 Task: Find connections with filter location Jagatsinghapur with filter topic #Feminismwith filter profile language French with filter current company BMW India with filter school Modern Education Society's College of Engineering, Pune with filter industry Shuttles and Special Needs Transportation Services with filter service category Demand Generation with filter keywords title Salon Manager
Action: Mouse moved to (514, 70)
Screenshot: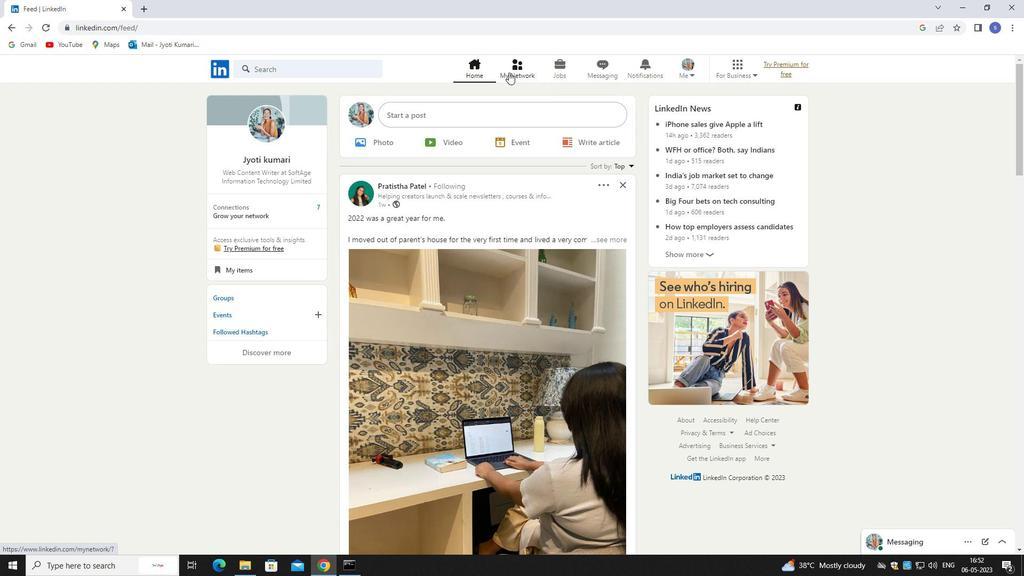 
Action: Mouse pressed left at (514, 70)
Screenshot: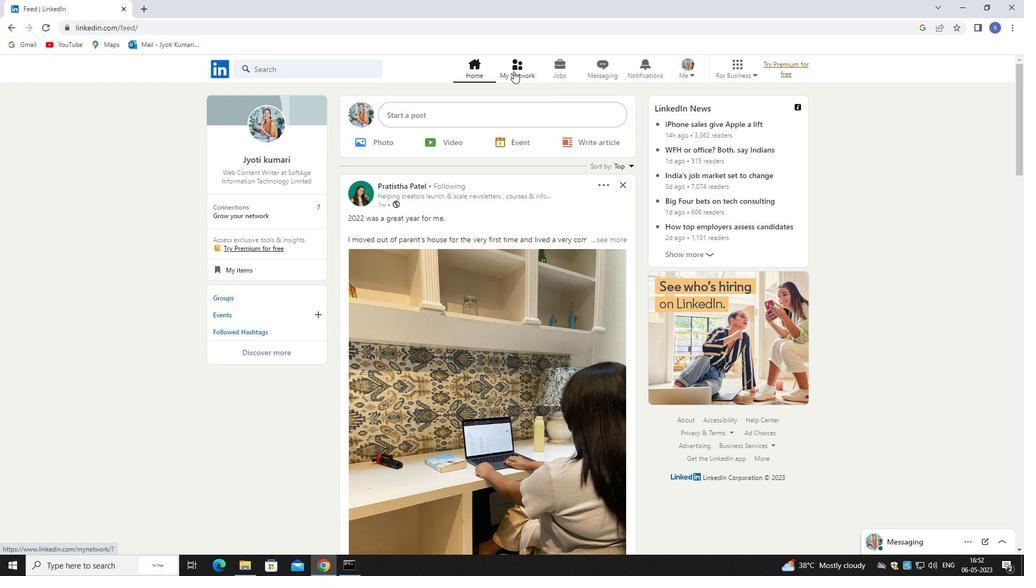 
Action: Mouse pressed left at (514, 70)
Screenshot: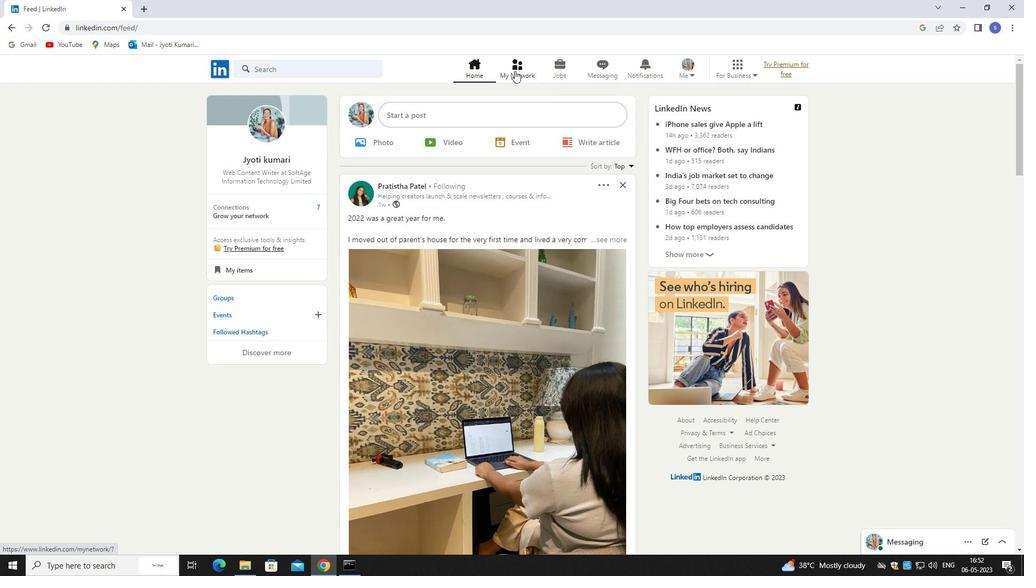 
Action: Mouse moved to (350, 125)
Screenshot: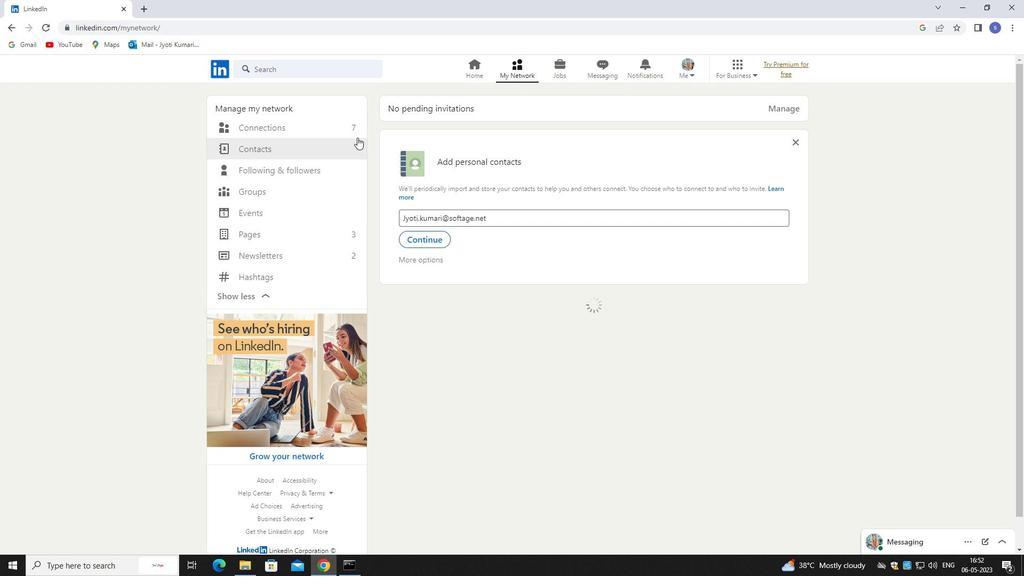 
Action: Mouse pressed left at (350, 125)
Screenshot: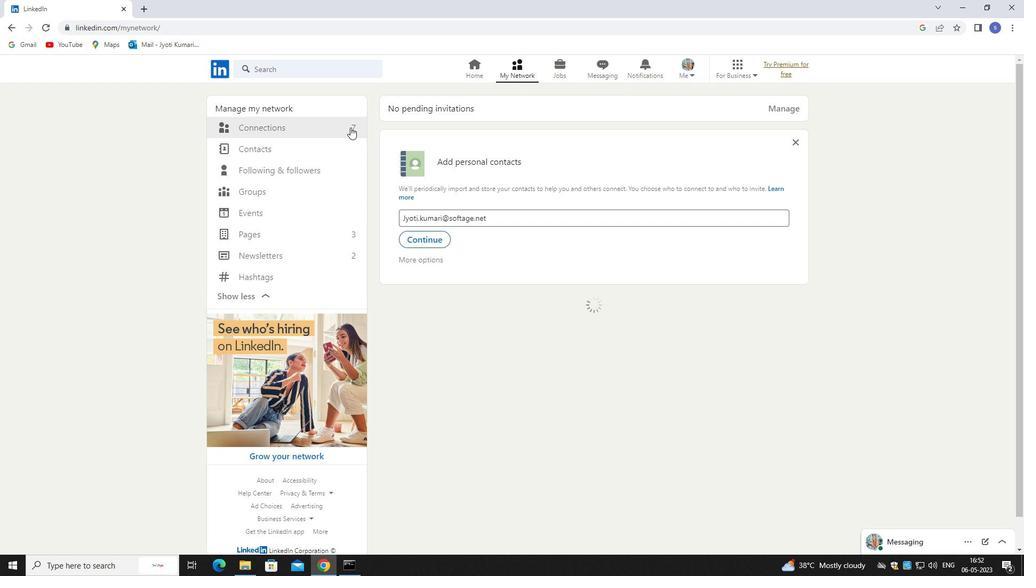 
Action: Mouse pressed left at (350, 125)
Screenshot: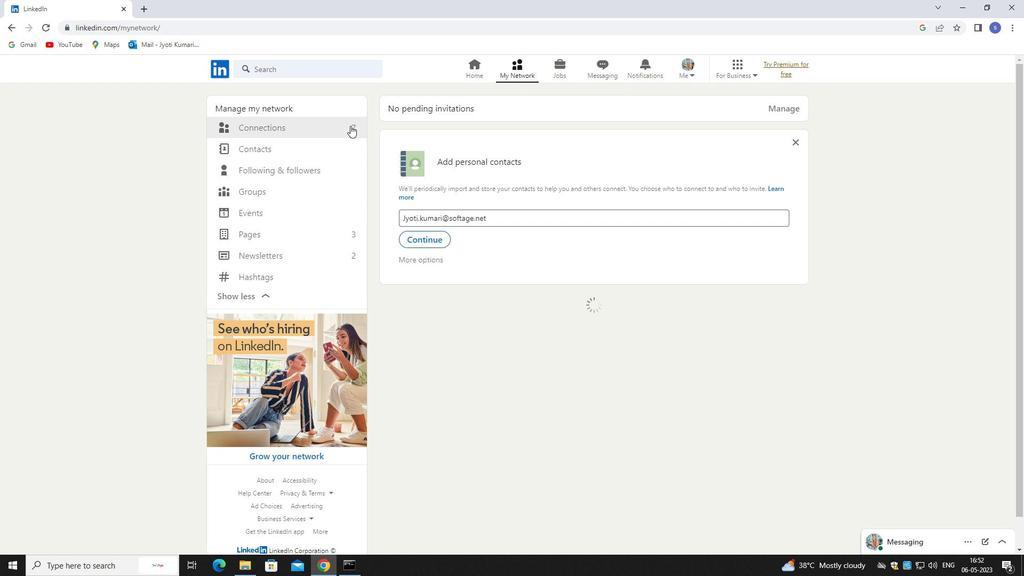 
Action: Mouse moved to (583, 131)
Screenshot: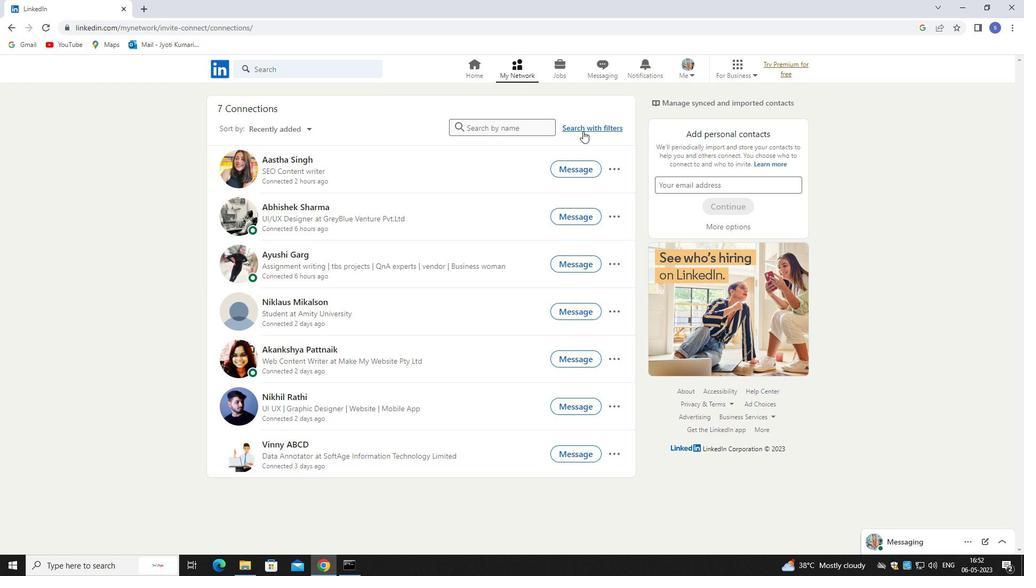 
Action: Mouse pressed left at (583, 131)
Screenshot: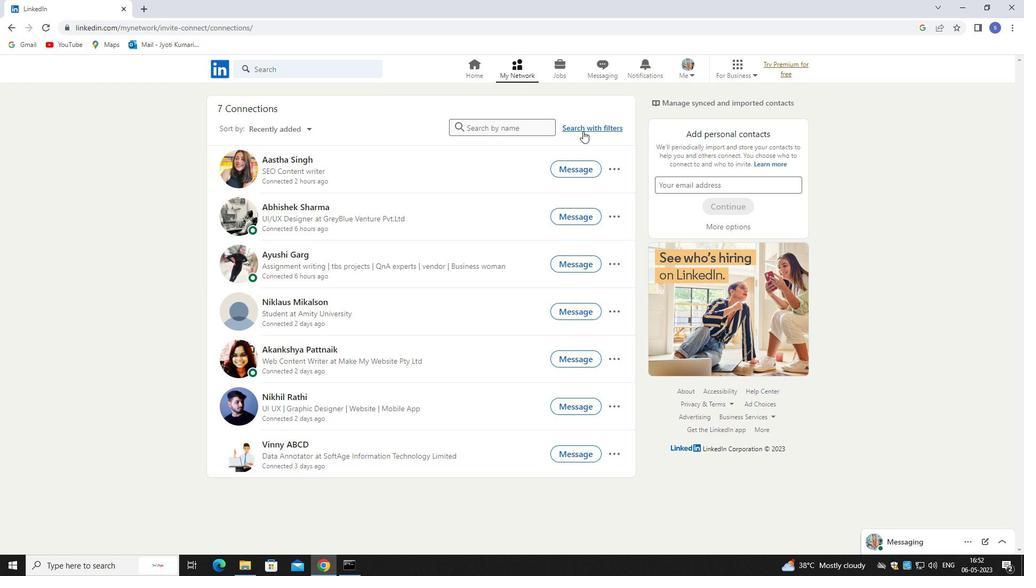 
Action: Mouse moved to (552, 97)
Screenshot: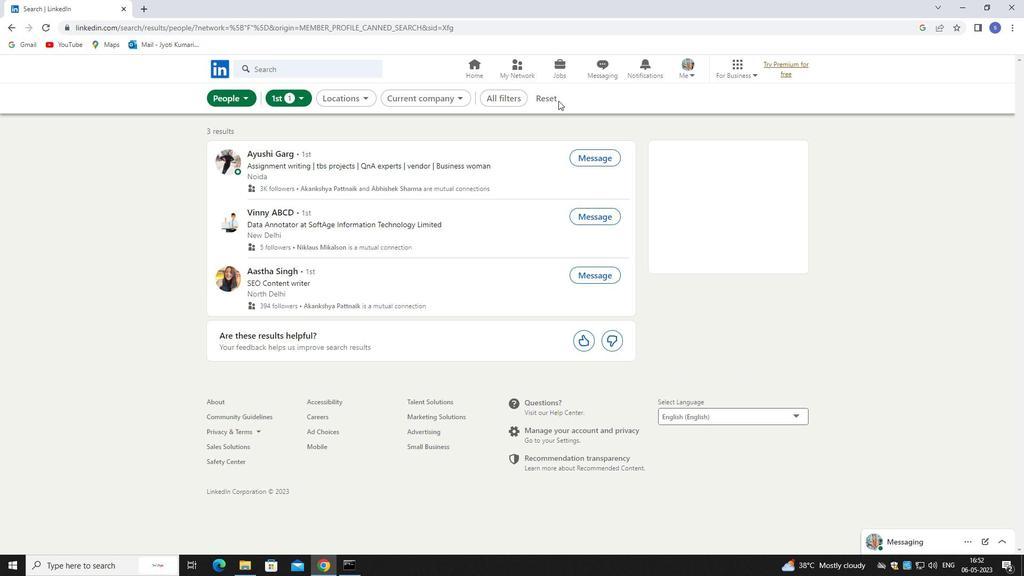 
Action: Mouse pressed left at (552, 97)
Screenshot: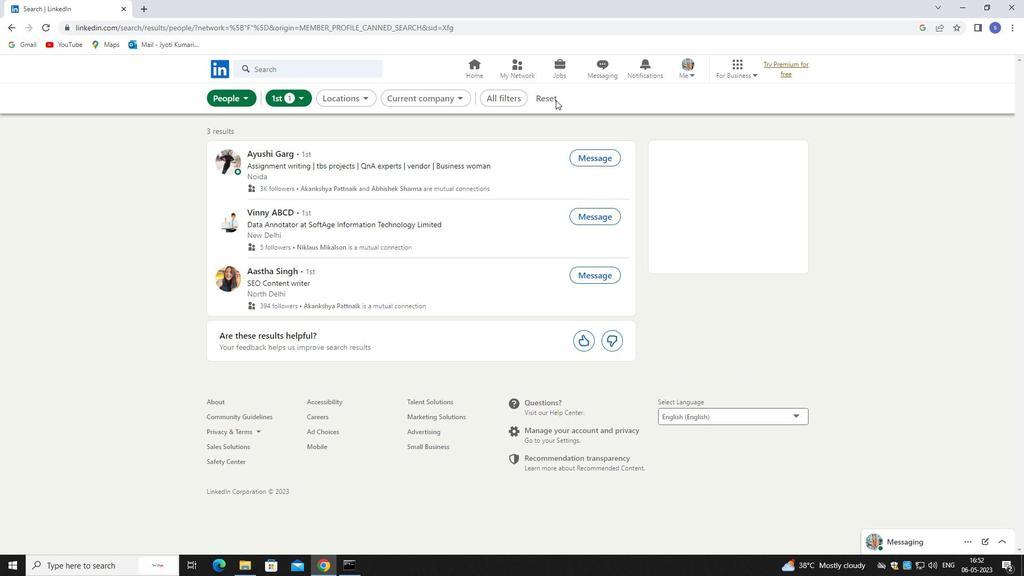 
Action: Mouse moved to (538, 101)
Screenshot: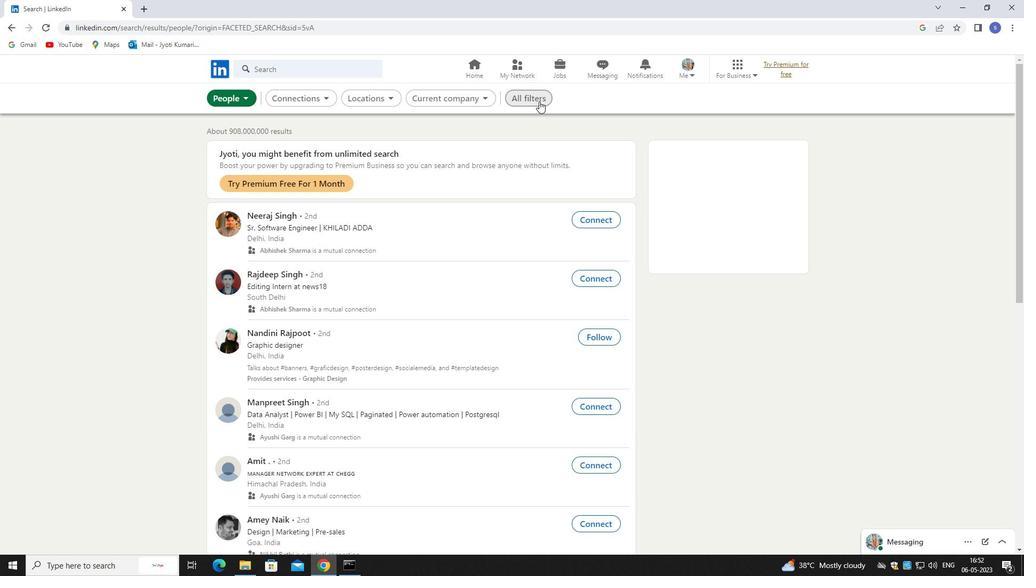 
Action: Mouse pressed left at (538, 101)
Screenshot: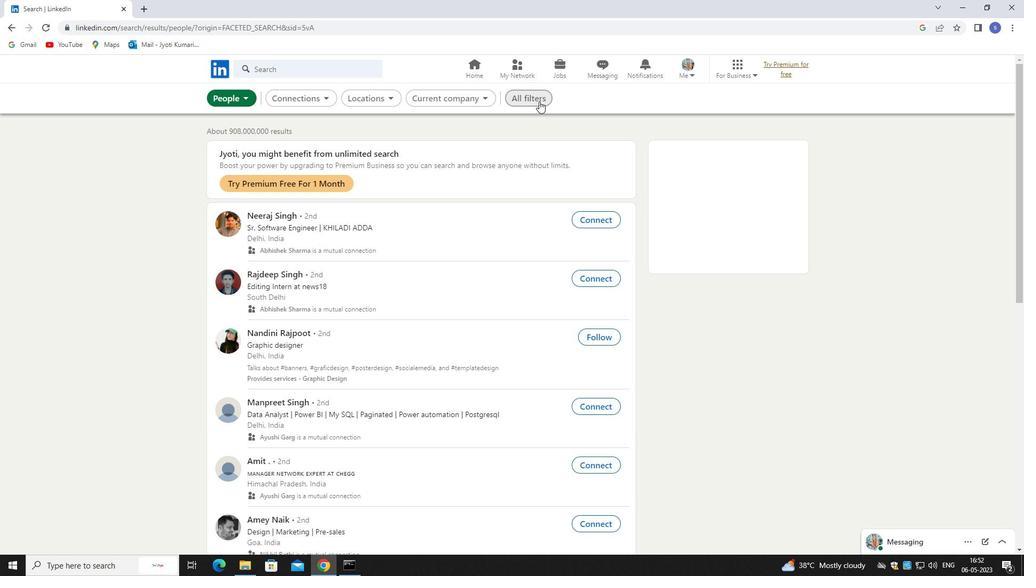 
Action: Mouse moved to (935, 416)
Screenshot: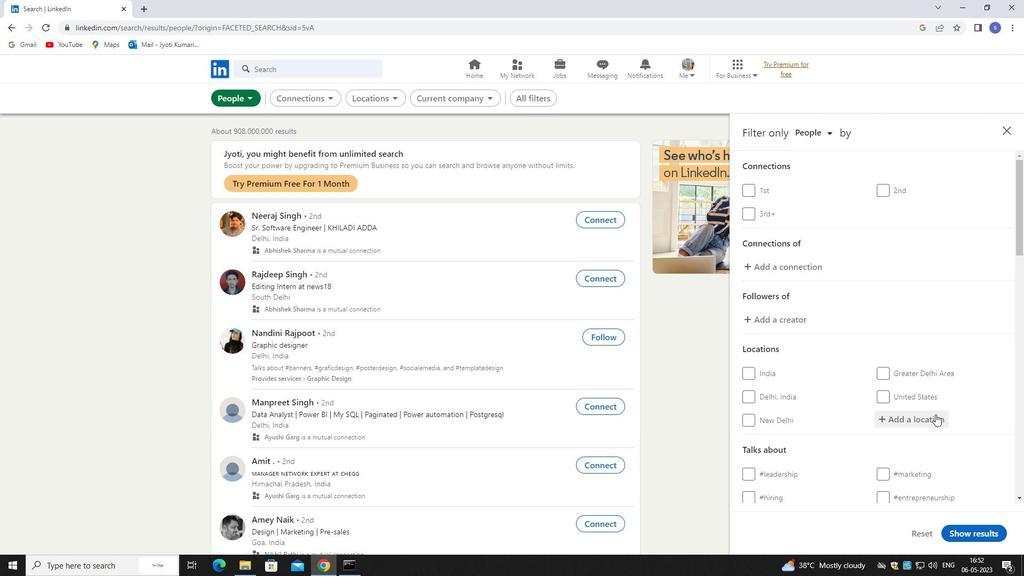 
Action: Mouse pressed left at (935, 416)
Screenshot: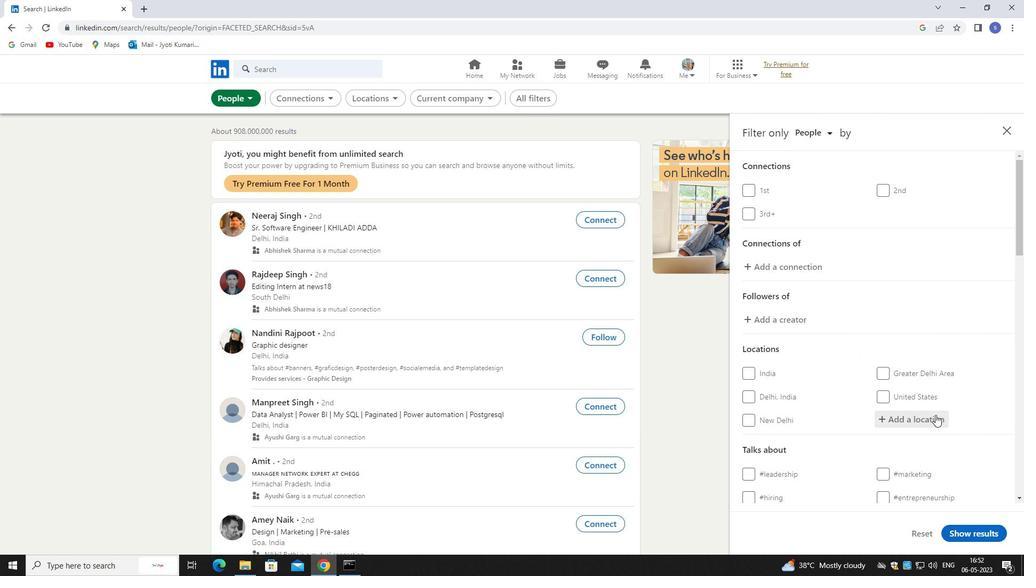 
Action: Mouse moved to (766, 311)
Screenshot: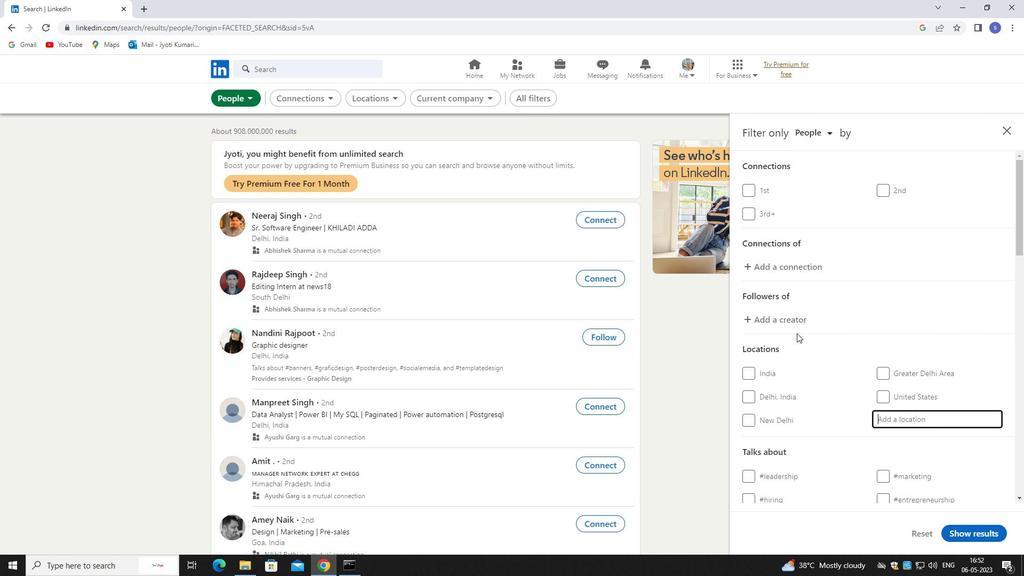 
Action: Key pressed jagat
Screenshot: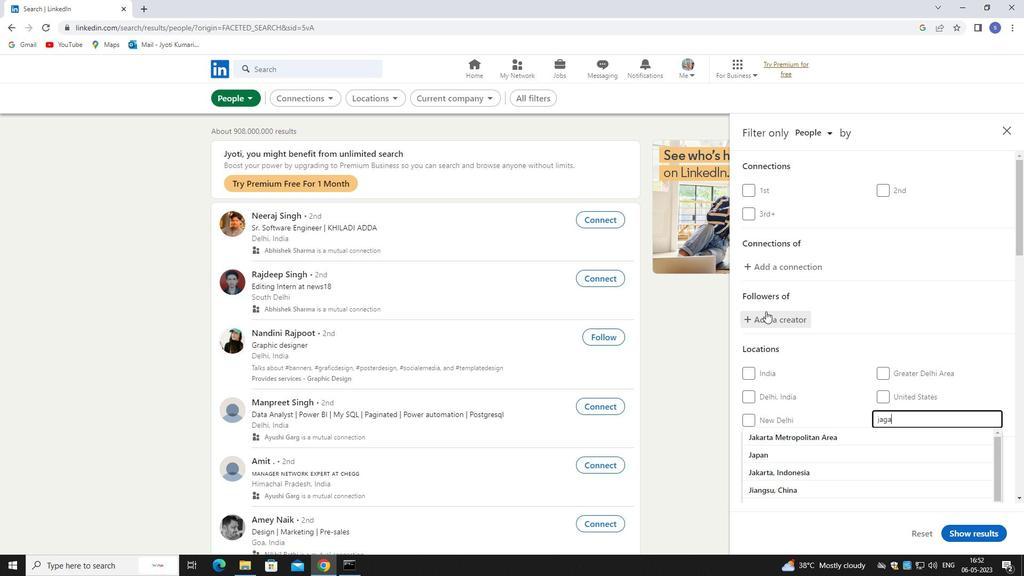 
Action: Mouse moved to (795, 455)
Screenshot: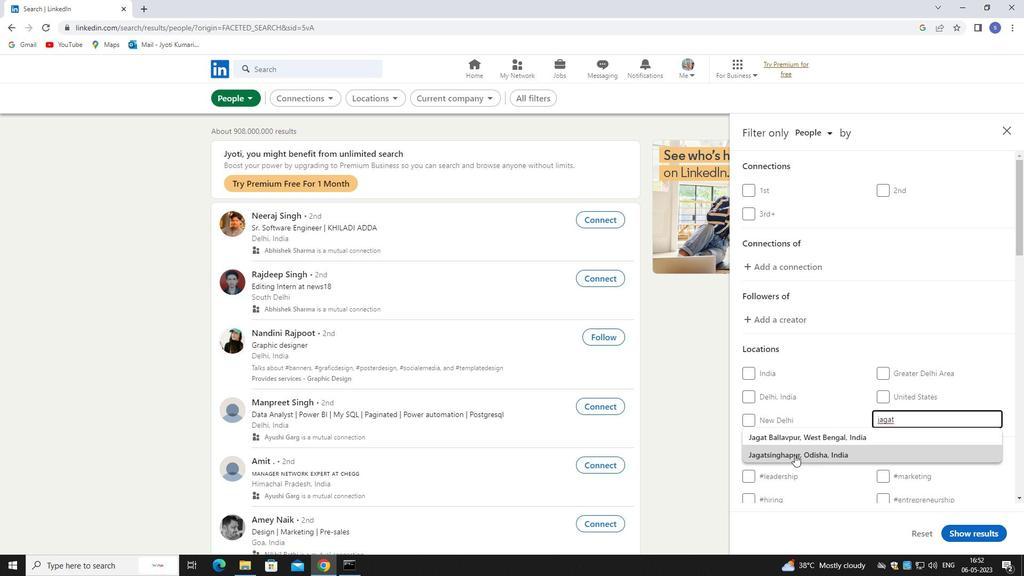 
Action: Mouse pressed left at (795, 455)
Screenshot: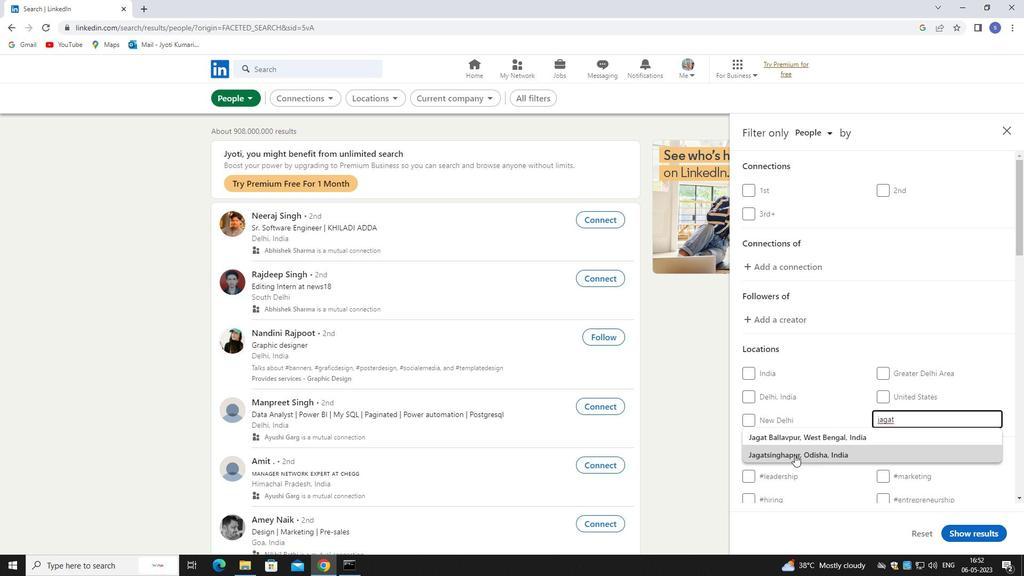 
Action: Mouse moved to (826, 434)
Screenshot: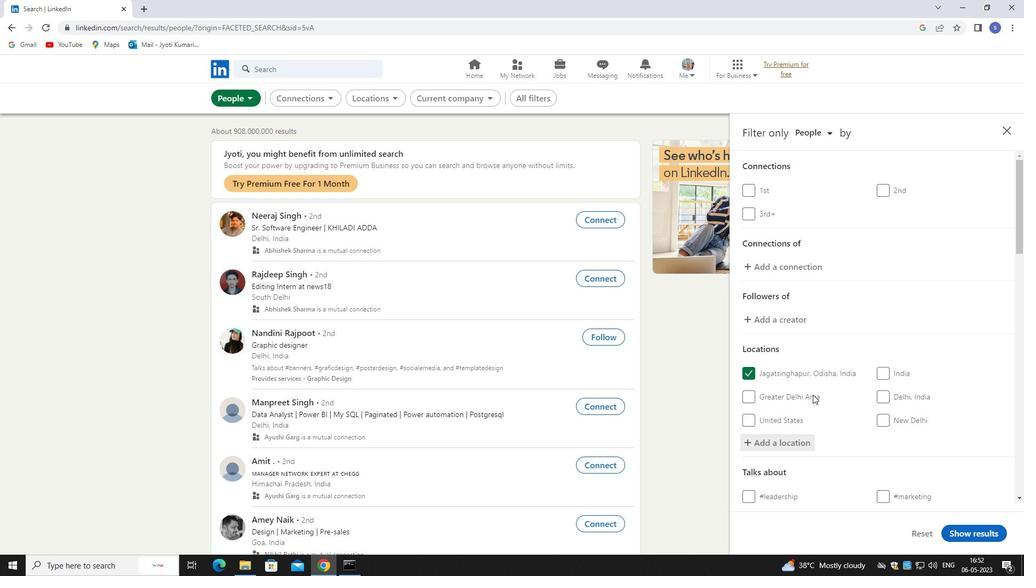 
Action: Mouse scrolled (826, 433) with delta (0, 0)
Screenshot: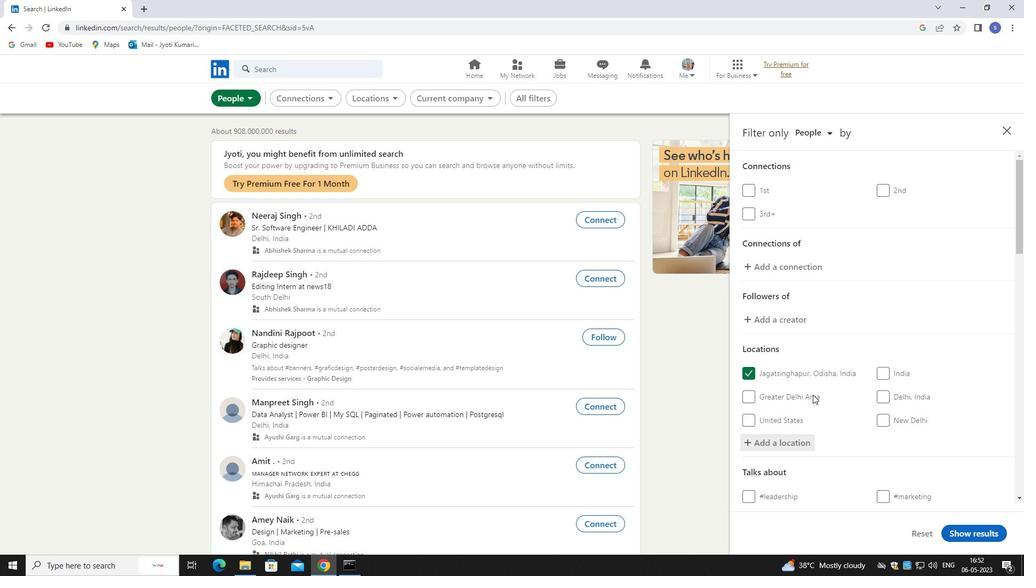 
Action: Mouse moved to (828, 440)
Screenshot: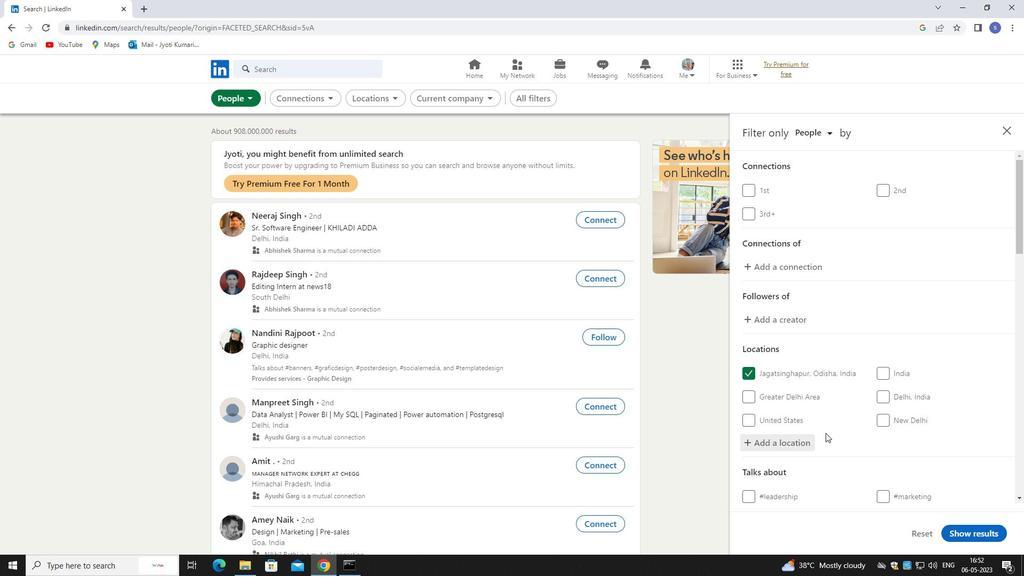 
Action: Mouse scrolled (828, 439) with delta (0, 0)
Screenshot: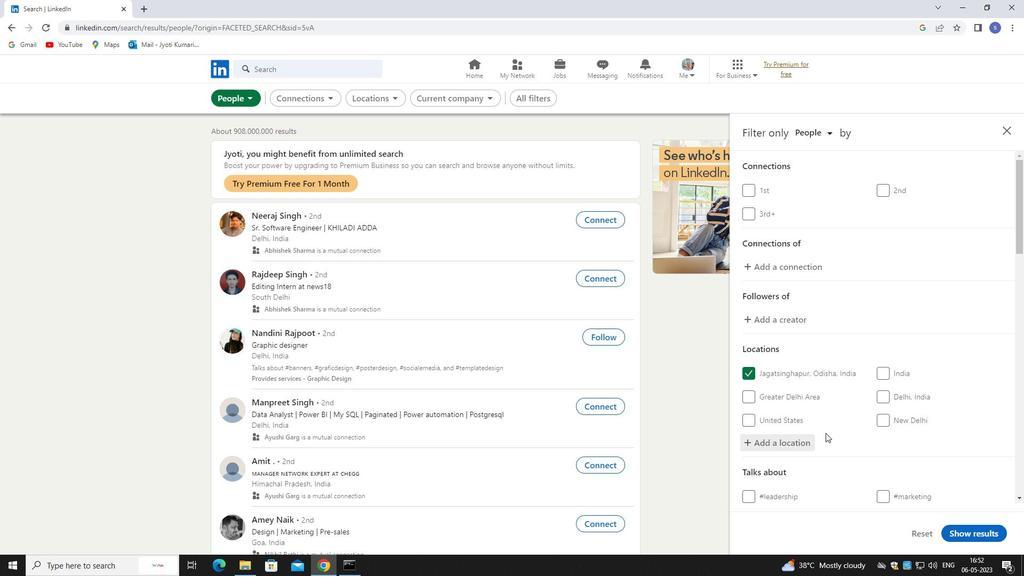 
Action: Mouse moved to (869, 441)
Screenshot: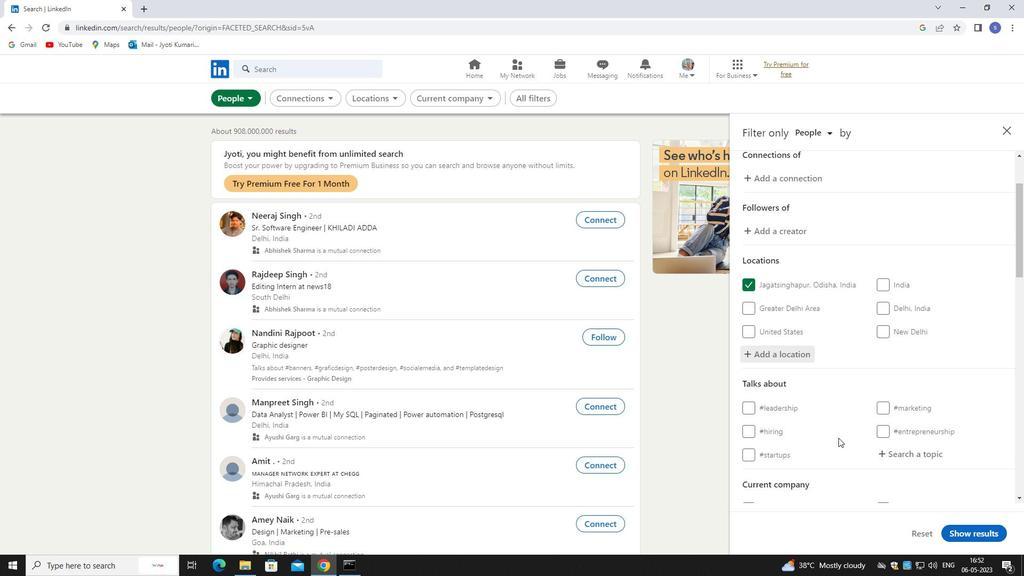 
Action: Mouse scrolled (869, 440) with delta (0, 0)
Screenshot: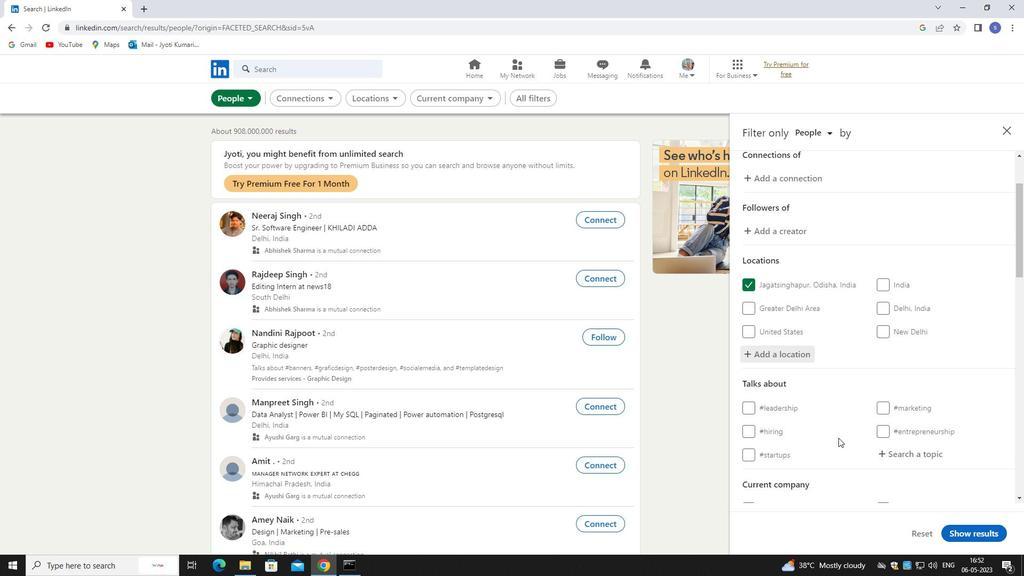 
Action: Mouse moved to (914, 383)
Screenshot: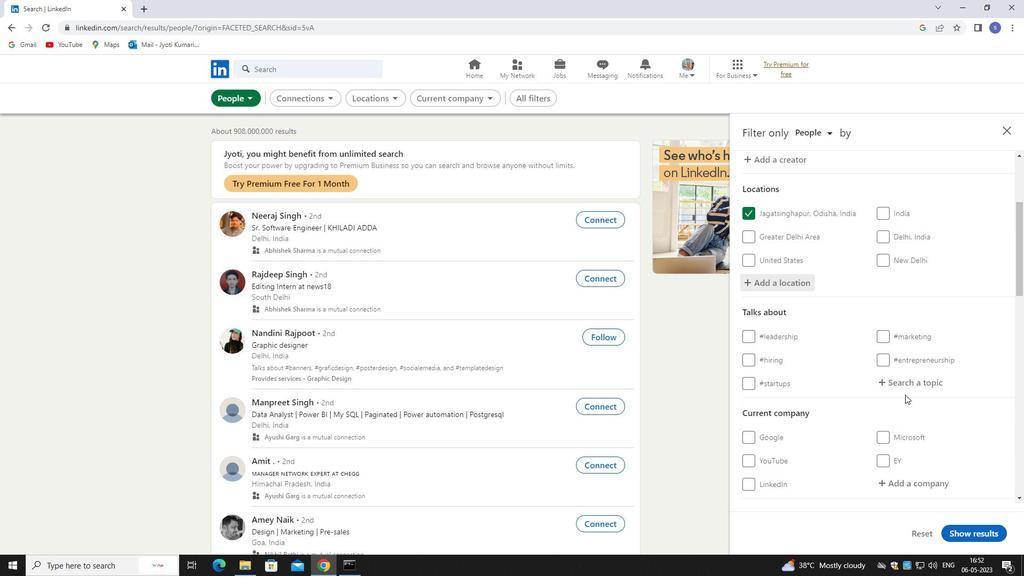 
Action: Mouse pressed left at (914, 383)
Screenshot: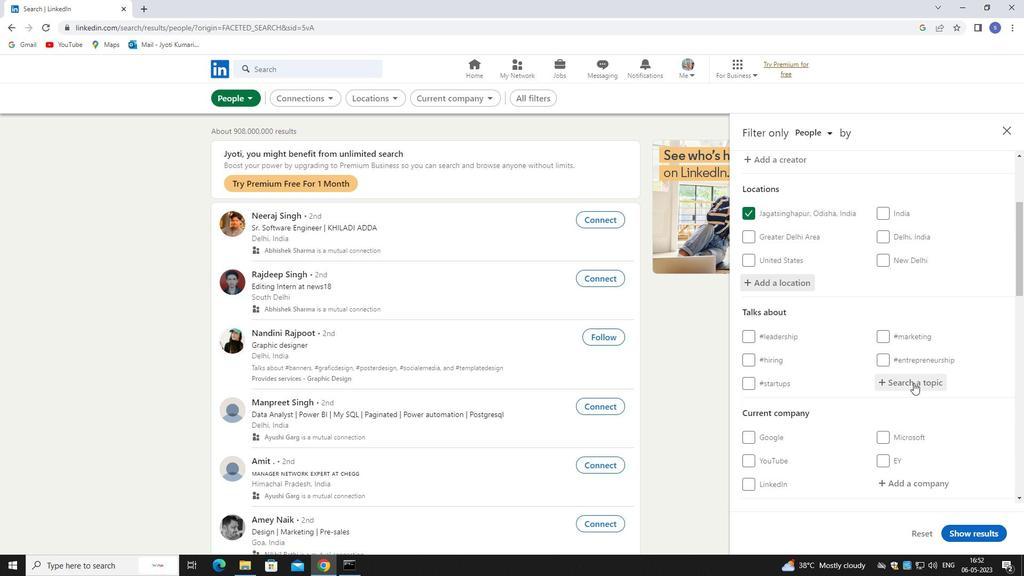 
Action: Mouse moved to (760, 284)
Screenshot: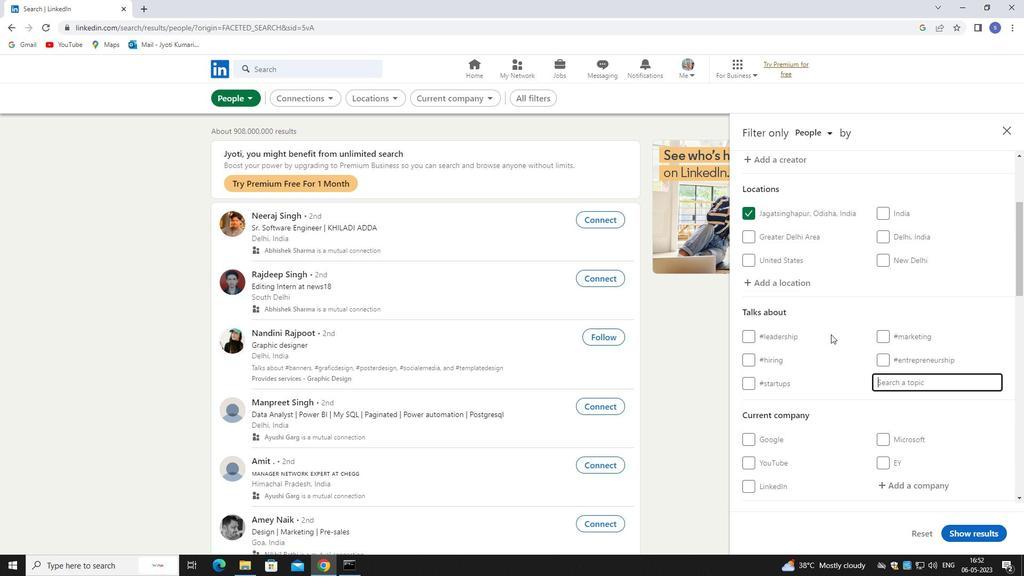 
Action: Key pressed femini
Screenshot: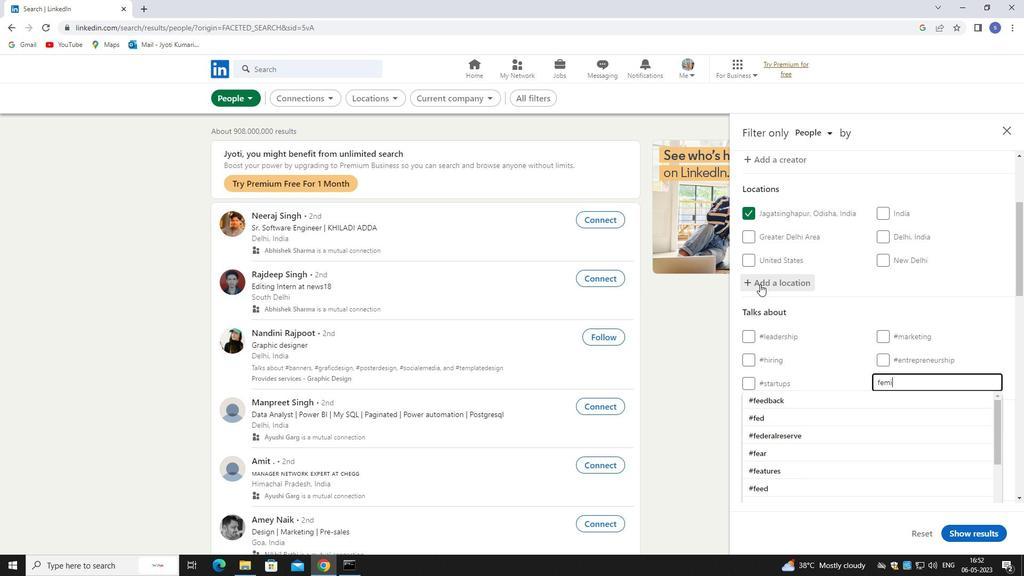 
Action: Mouse moved to (788, 394)
Screenshot: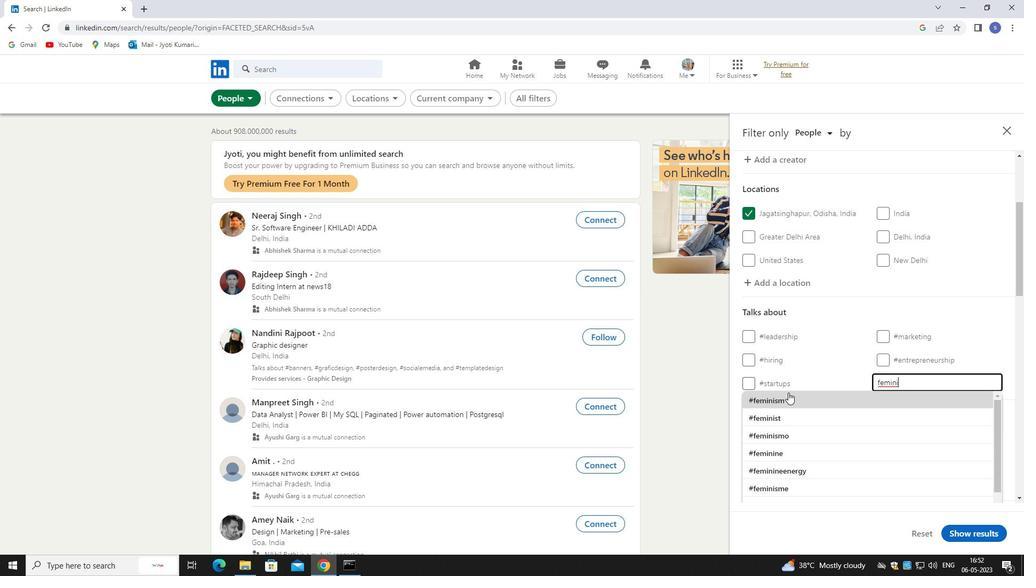 
Action: Mouse pressed left at (788, 394)
Screenshot: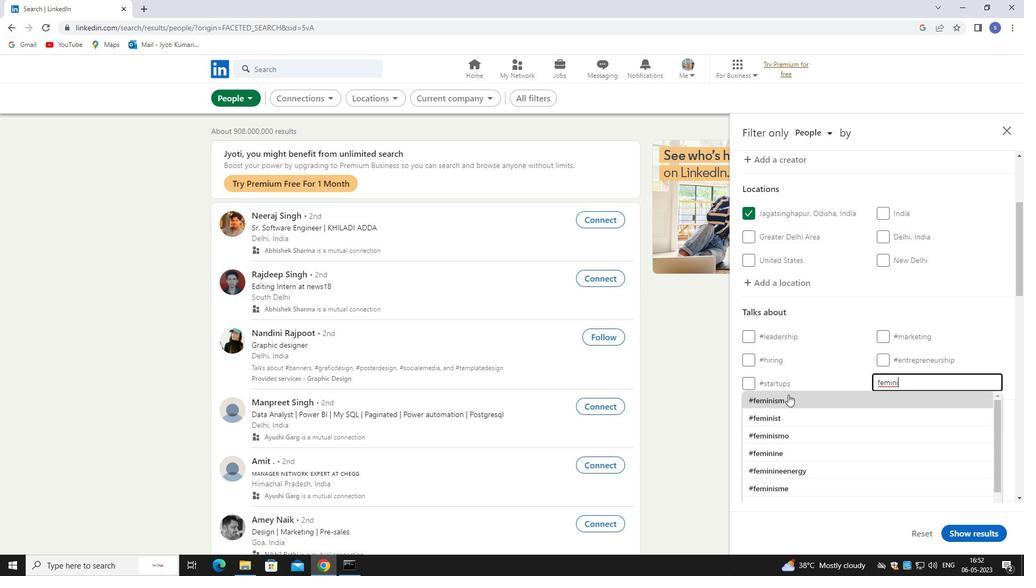 
Action: Mouse moved to (786, 394)
Screenshot: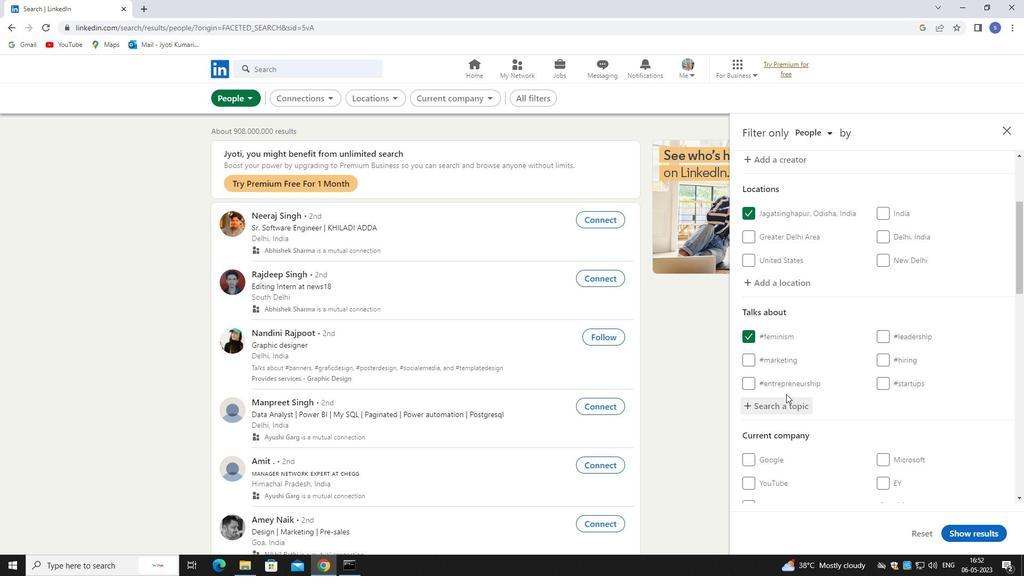 
Action: Mouse scrolled (786, 393) with delta (0, 0)
Screenshot: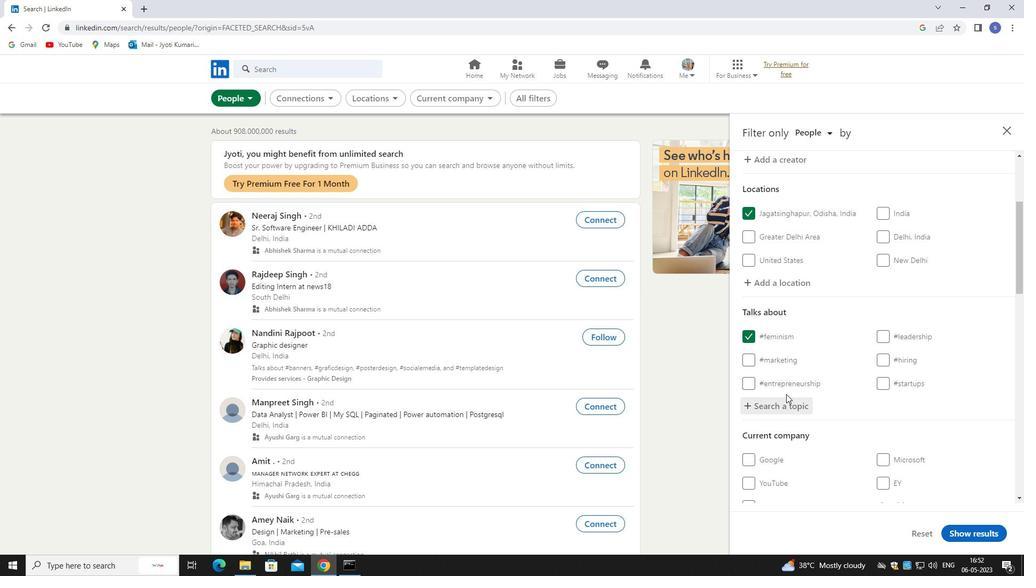 
Action: Mouse moved to (789, 394)
Screenshot: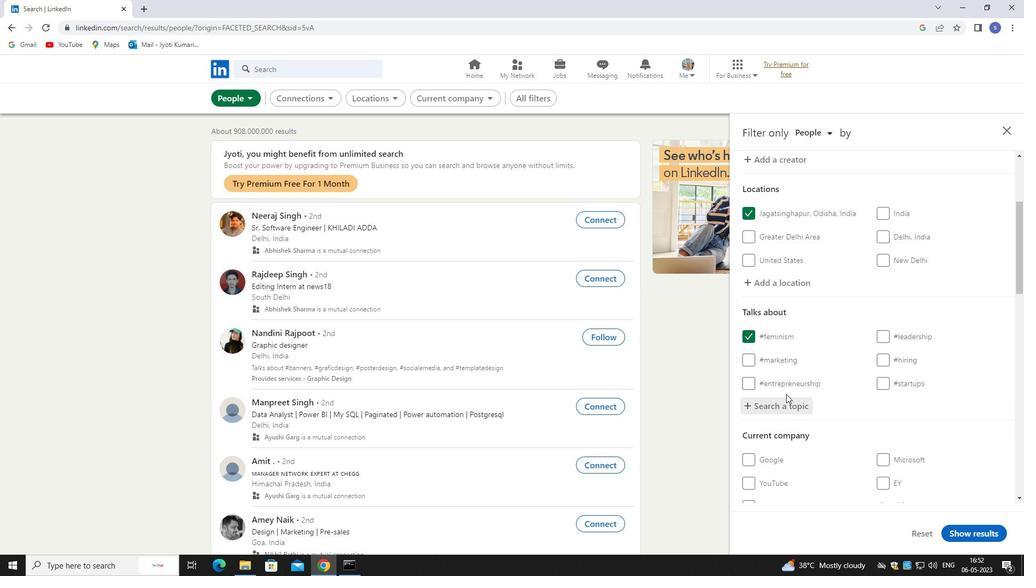 
Action: Mouse scrolled (789, 393) with delta (0, 0)
Screenshot: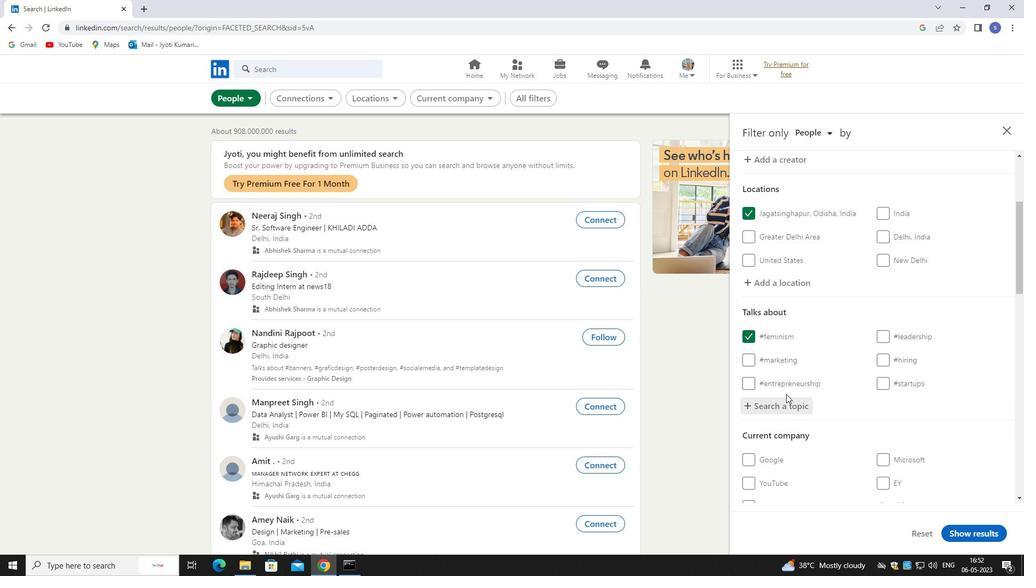 
Action: Mouse moved to (791, 394)
Screenshot: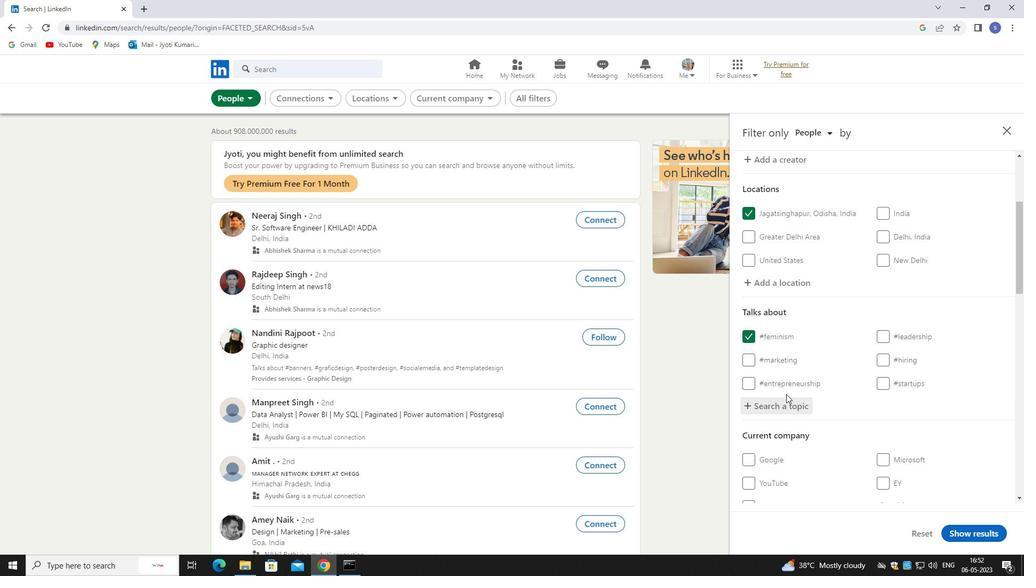 
Action: Mouse scrolled (791, 393) with delta (0, 0)
Screenshot: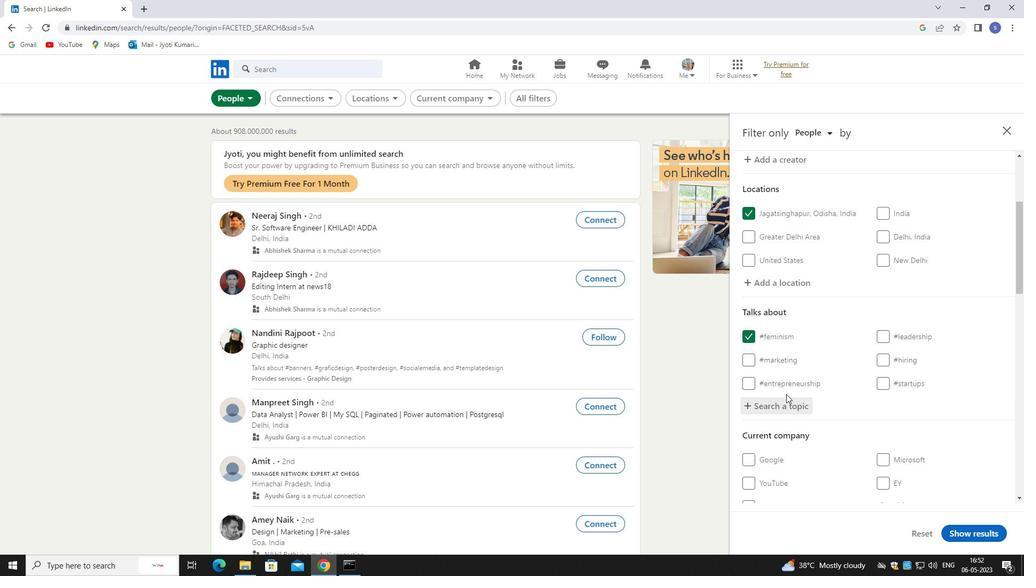 
Action: Mouse moved to (795, 393)
Screenshot: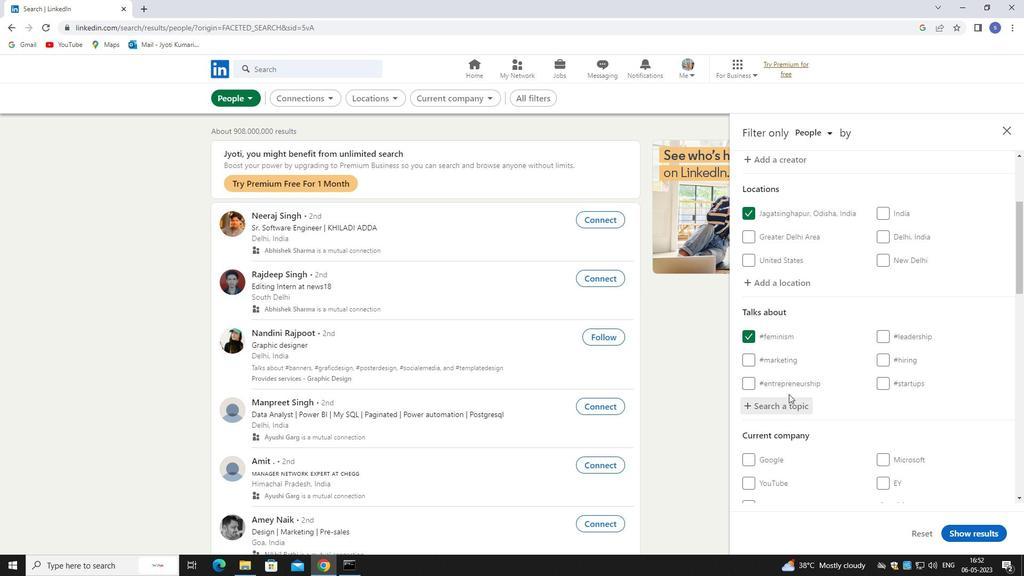 
Action: Mouse scrolled (795, 393) with delta (0, 0)
Screenshot: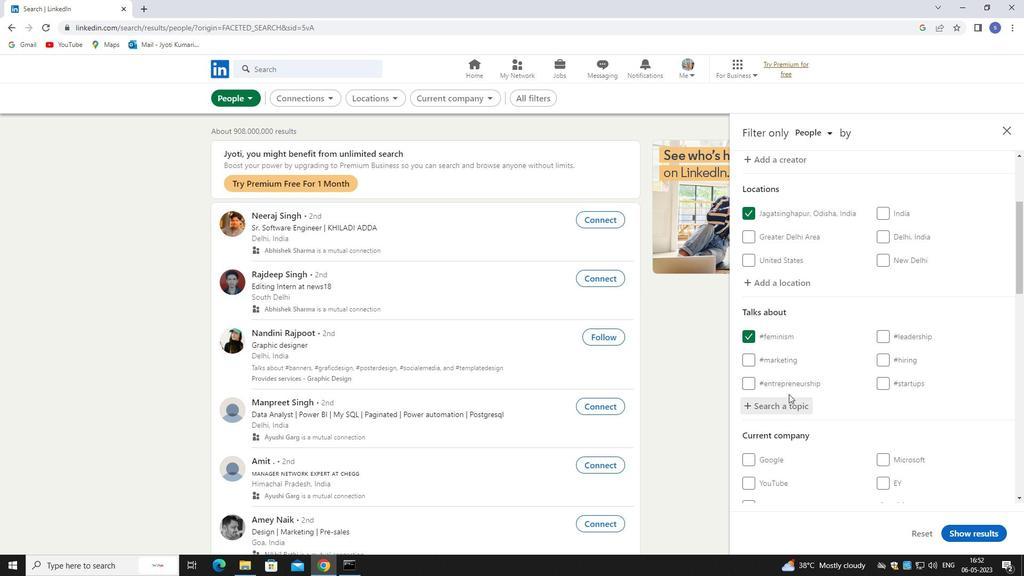 
Action: Mouse moved to (925, 289)
Screenshot: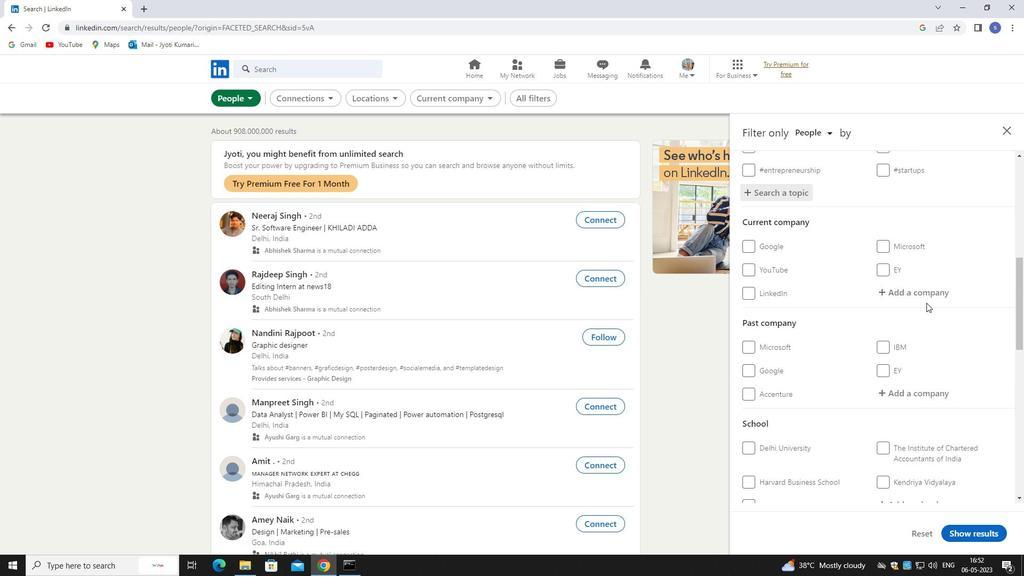 
Action: Mouse pressed left at (925, 289)
Screenshot: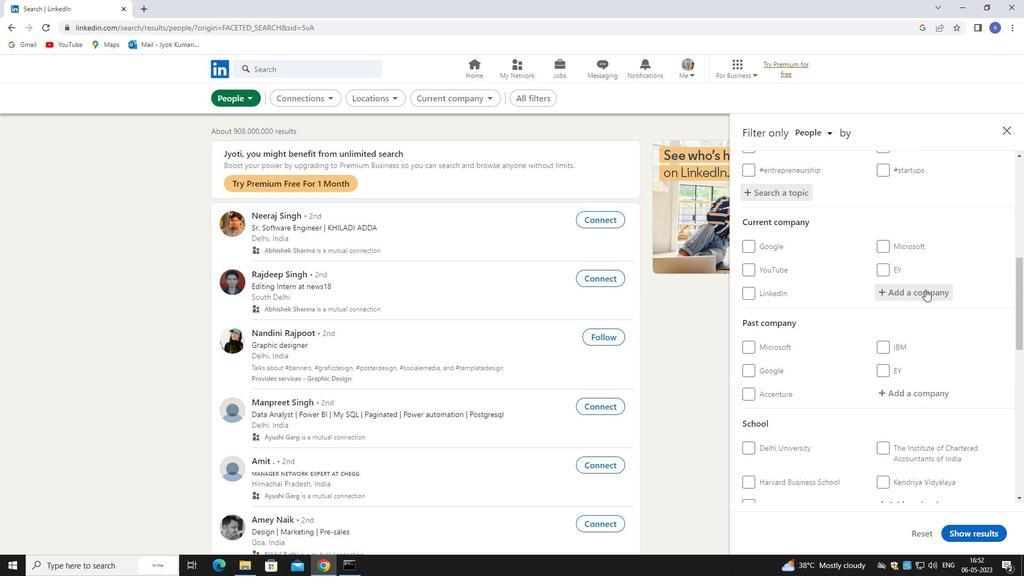 
Action: Mouse moved to (924, 338)
Screenshot: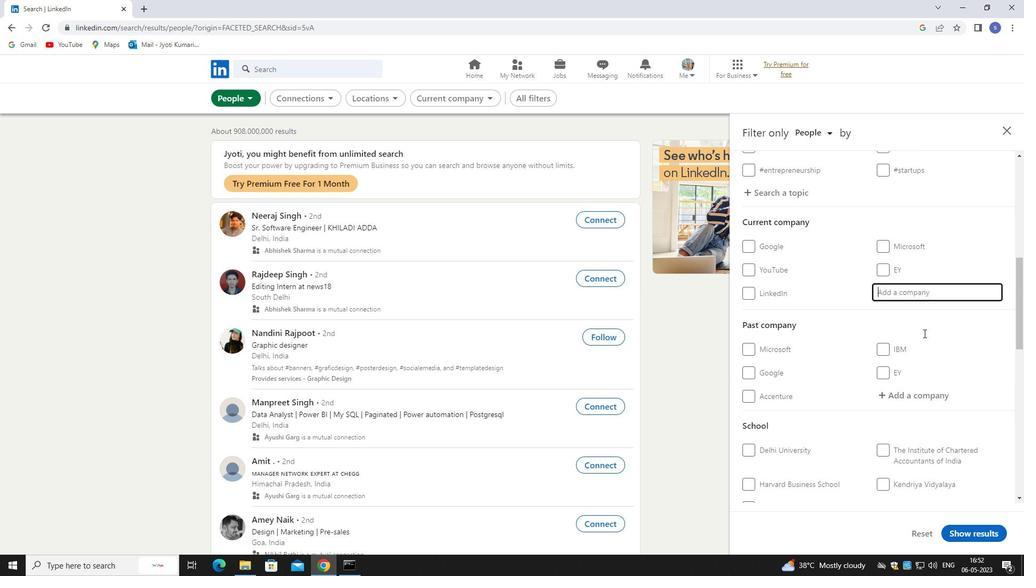 
Action: Mouse scrolled (924, 339) with delta (0, 0)
Screenshot: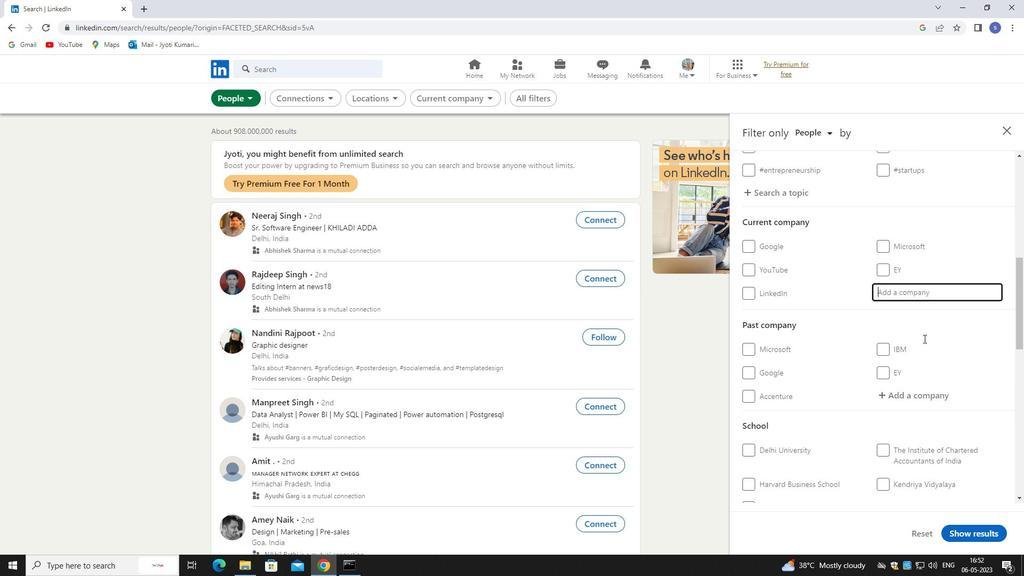 
Action: Mouse moved to (900, 327)
Screenshot: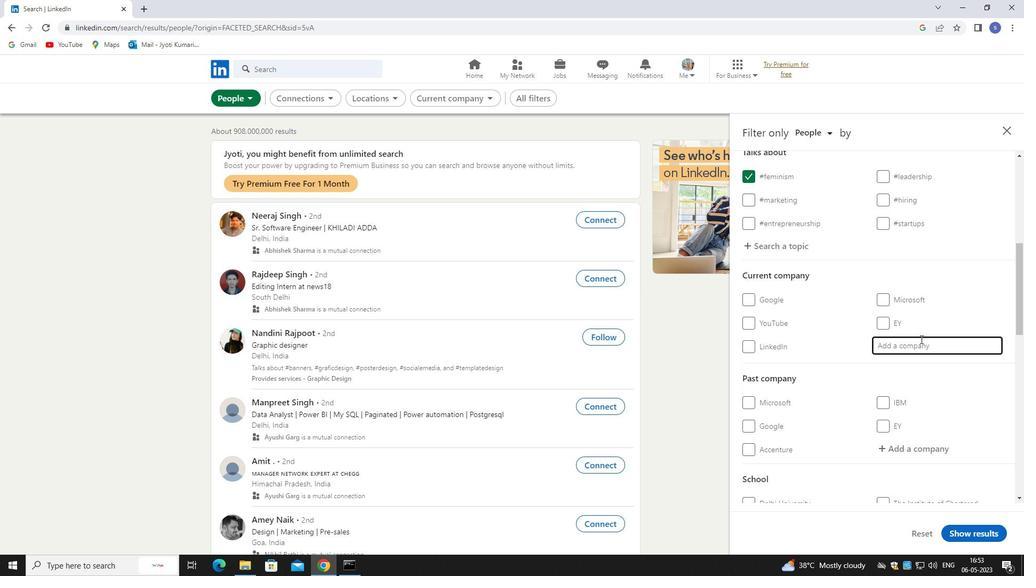 
Action: Key pressed bmw
Screenshot: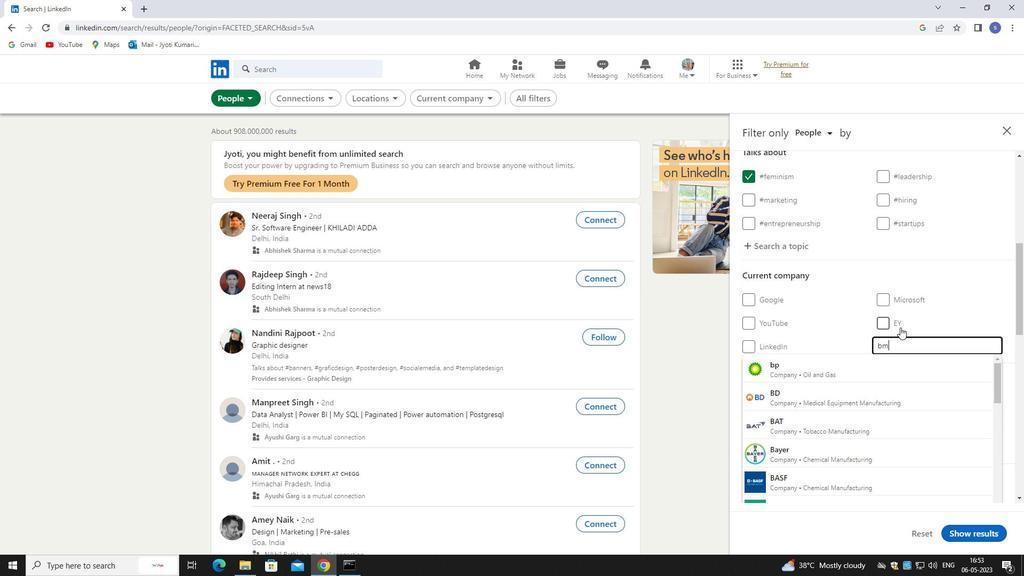 
Action: Mouse moved to (835, 365)
Screenshot: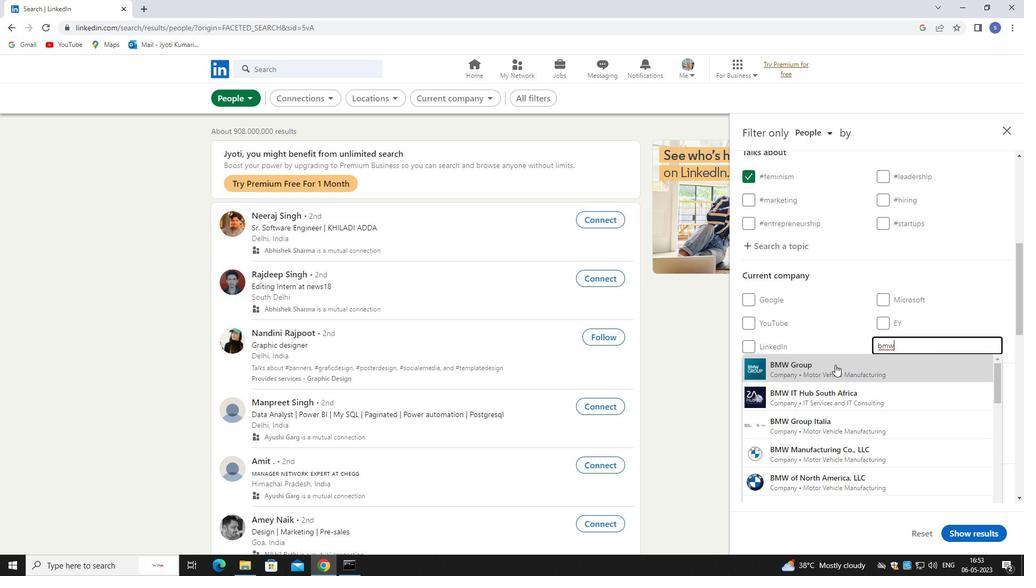 
Action: Mouse pressed left at (835, 365)
Screenshot: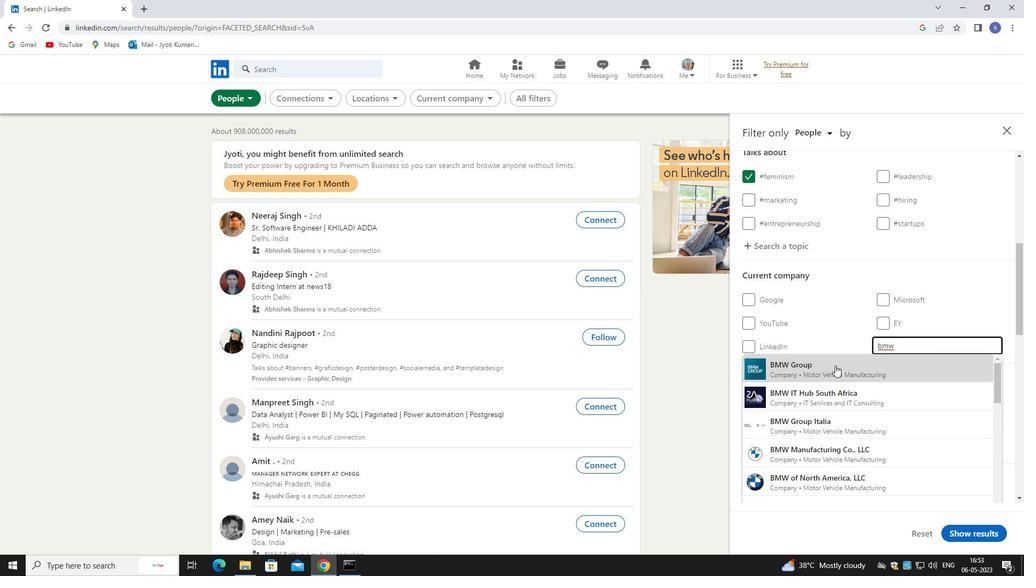 
Action: Mouse scrolled (835, 364) with delta (0, 0)
Screenshot: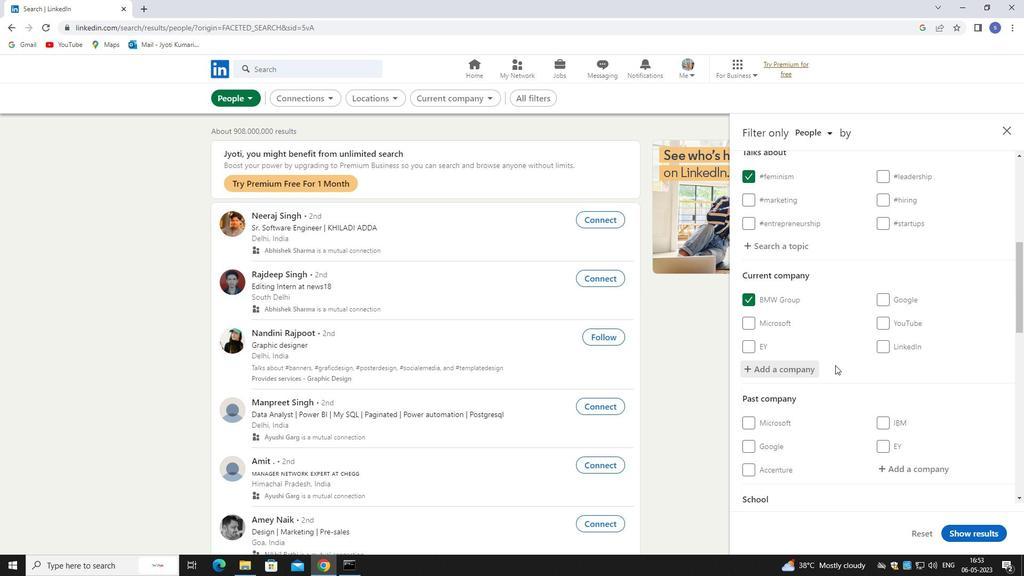 
Action: Mouse scrolled (835, 364) with delta (0, 0)
Screenshot: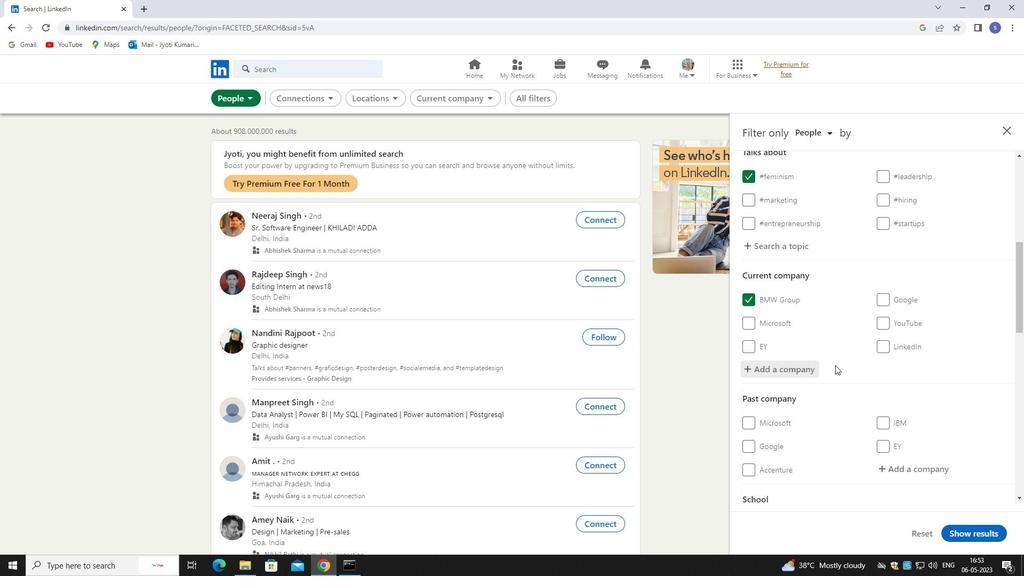 
Action: Mouse moved to (918, 437)
Screenshot: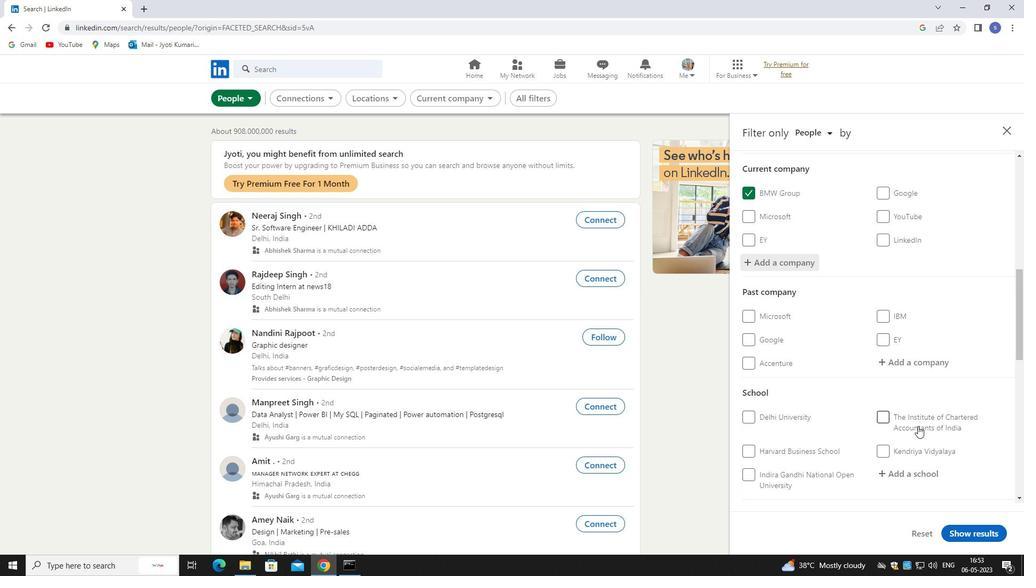 
Action: Mouse scrolled (918, 437) with delta (0, 0)
Screenshot: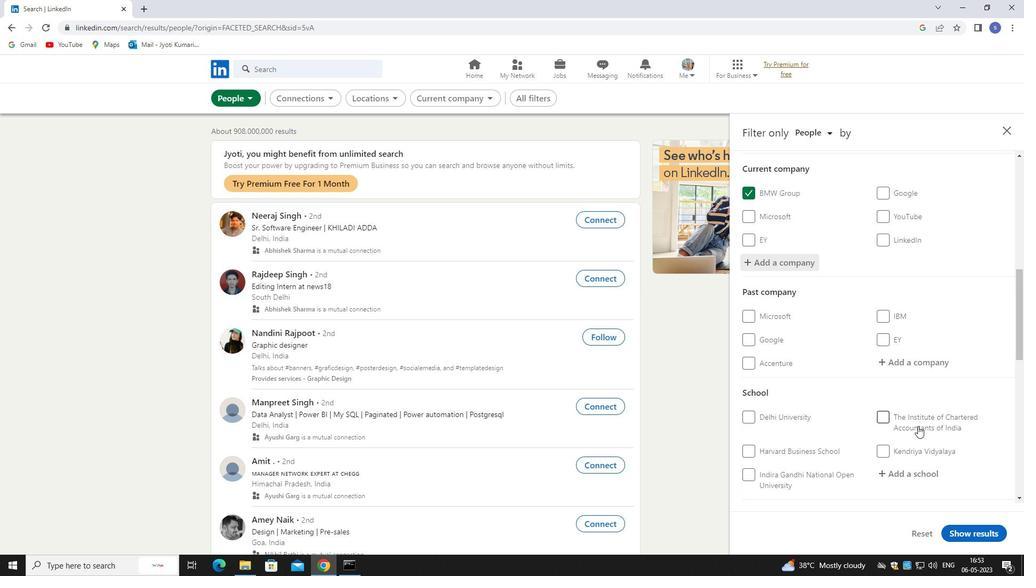 
Action: Mouse moved to (915, 419)
Screenshot: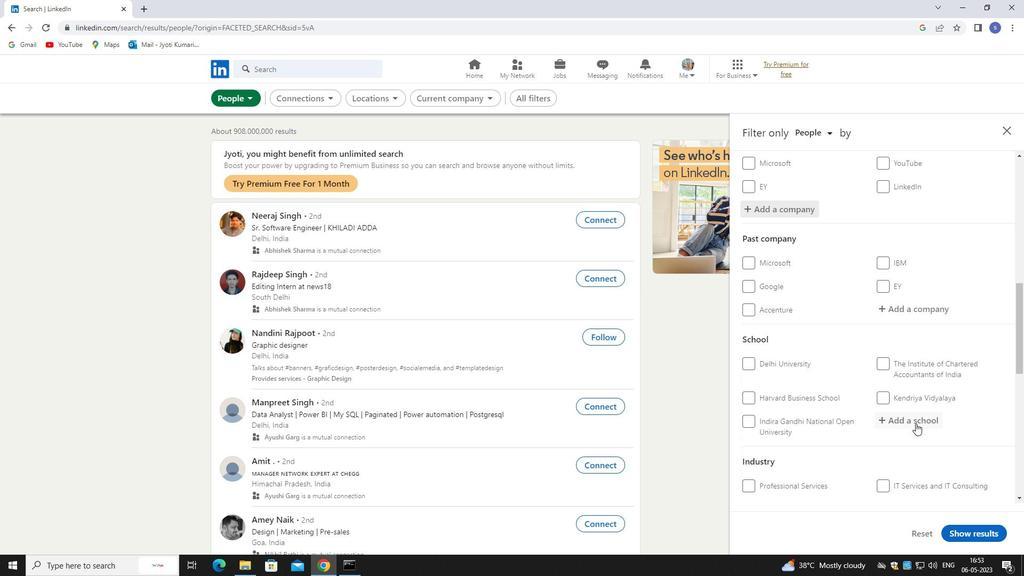 
Action: Mouse pressed left at (915, 419)
Screenshot: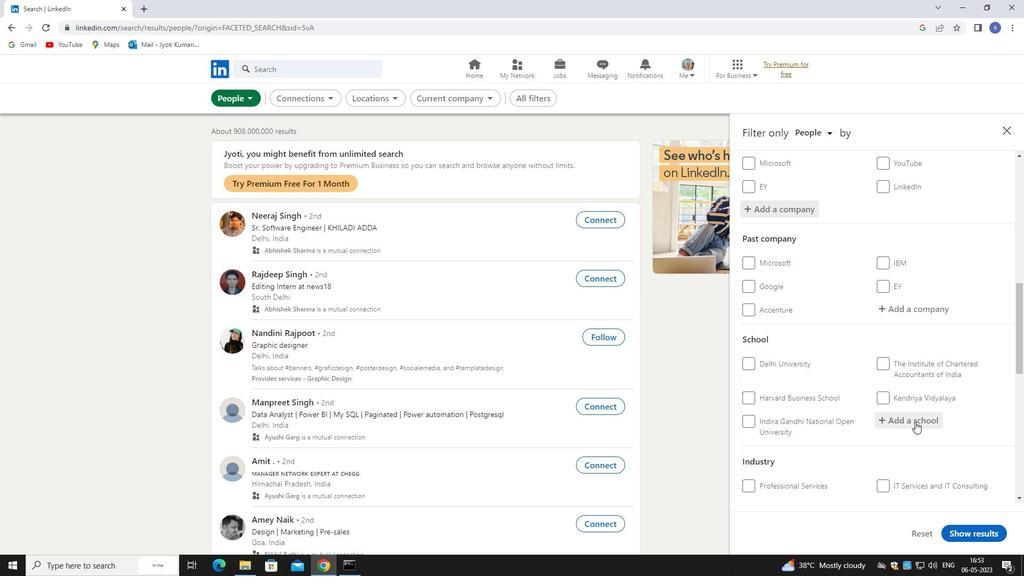
Action: Mouse moved to (893, 407)
Screenshot: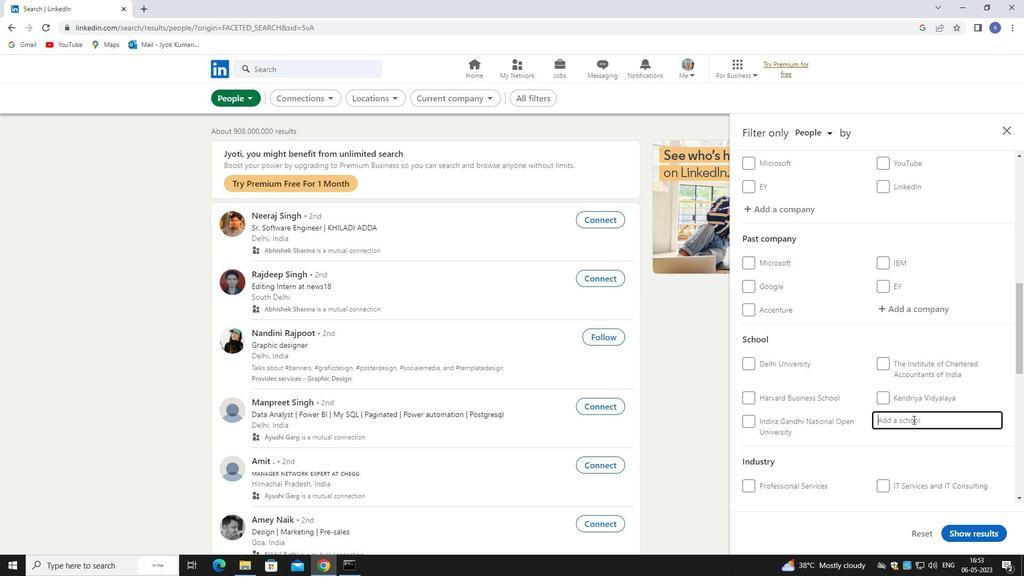 
Action: Key pressed modern
Screenshot: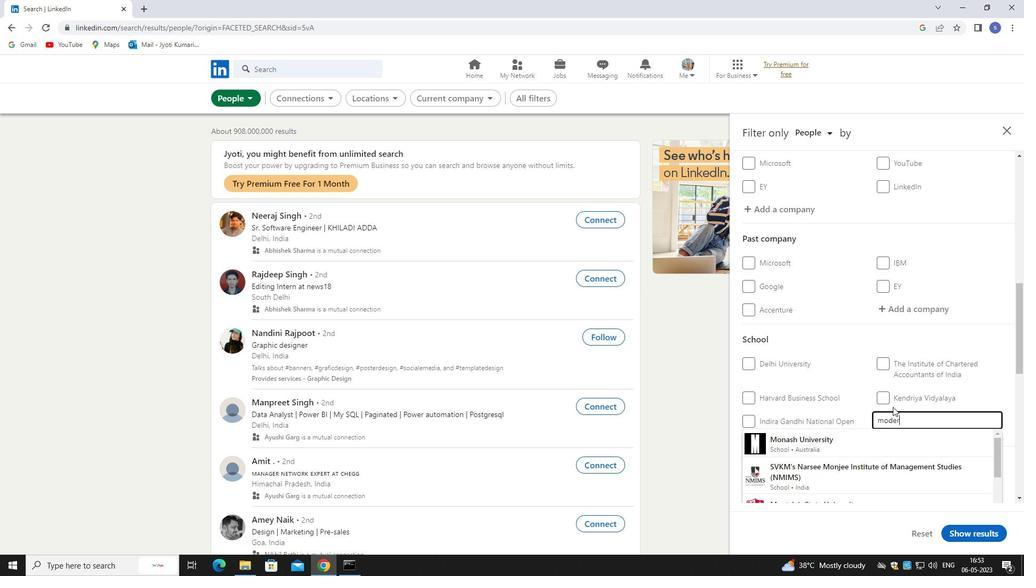 
Action: Mouse moved to (917, 473)
Screenshot: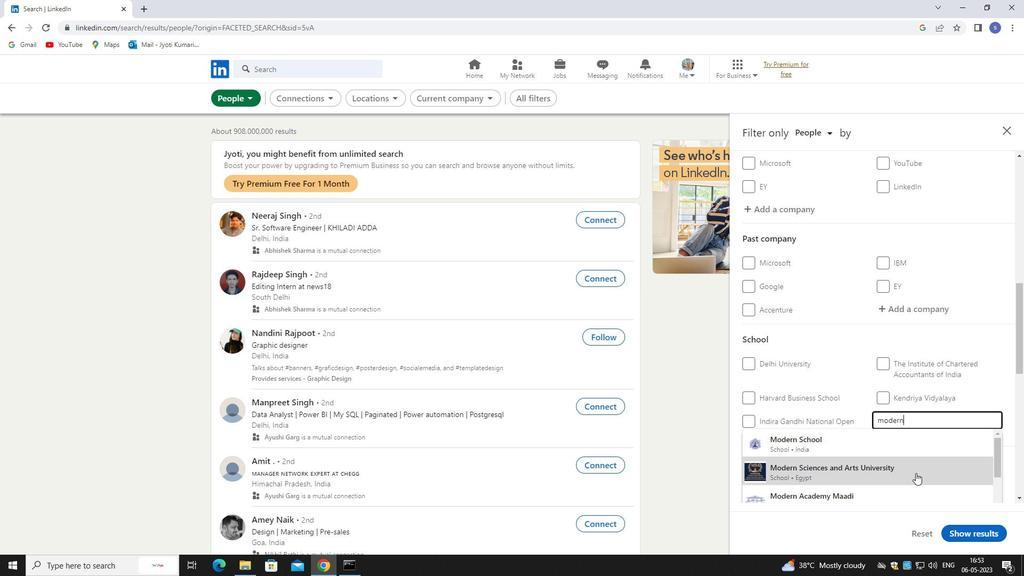 
Action: Key pressed <Key.space>ed
Screenshot: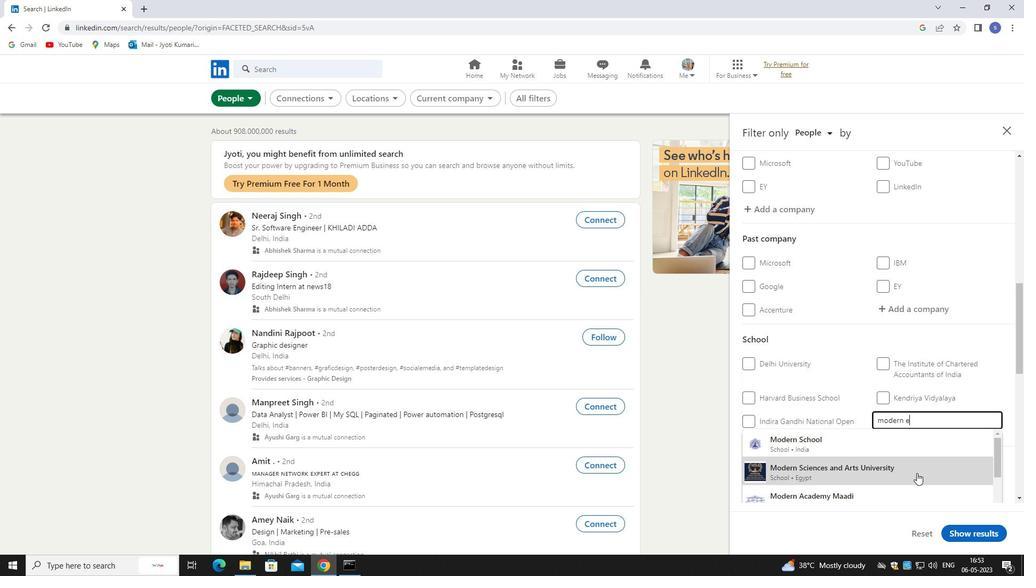 
Action: Mouse moved to (922, 466)
Screenshot: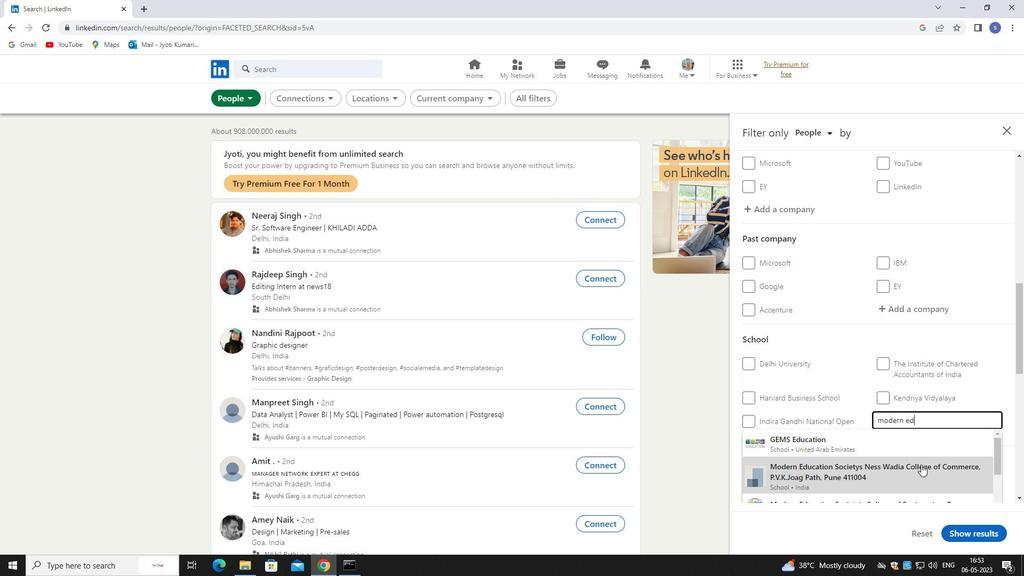 
Action: Mouse pressed left at (922, 466)
Screenshot: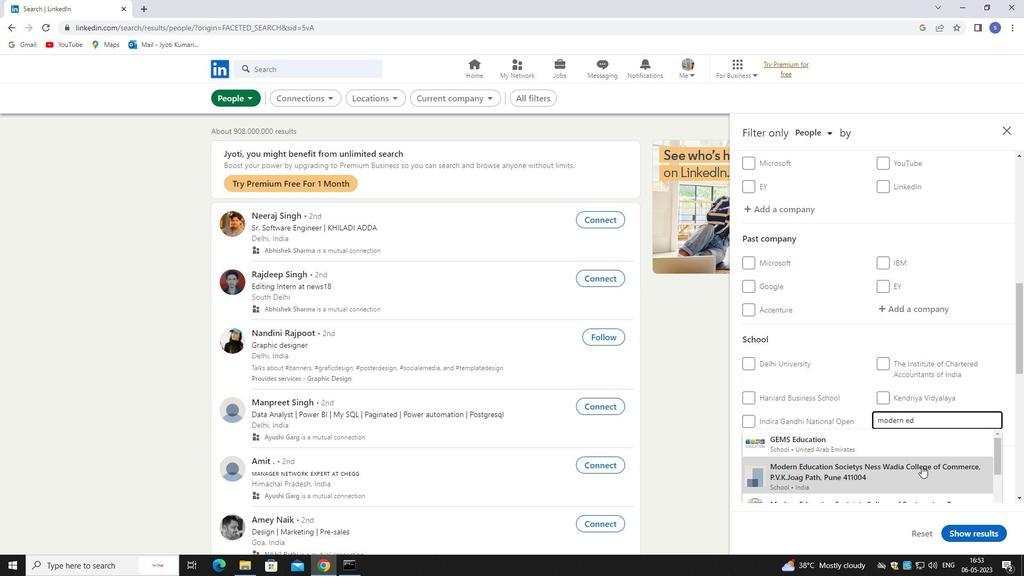
Action: Mouse moved to (934, 451)
Screenshot: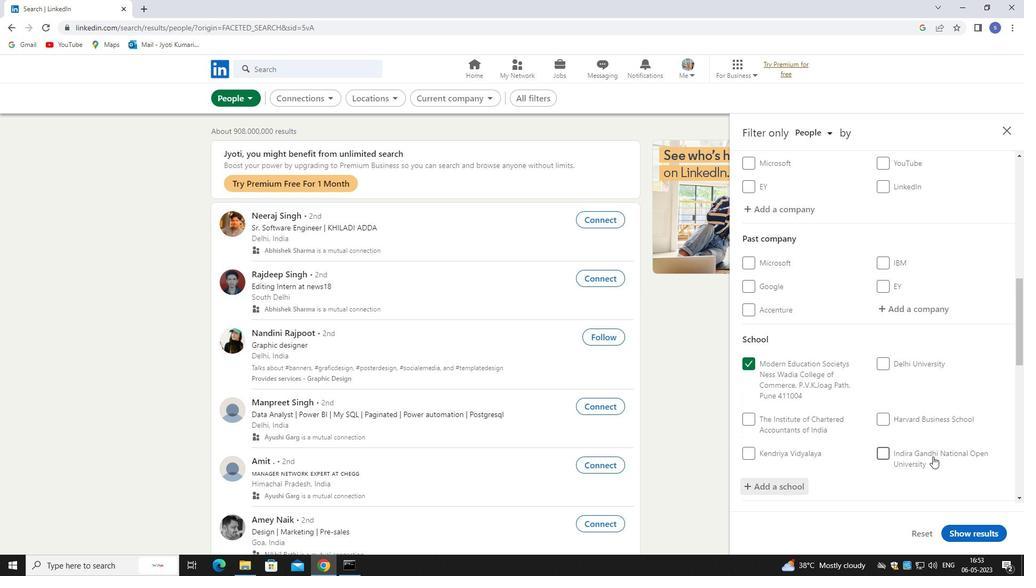 
Action: Mouse scrolled (934, 451) with delta (0, 0)
Screenshot: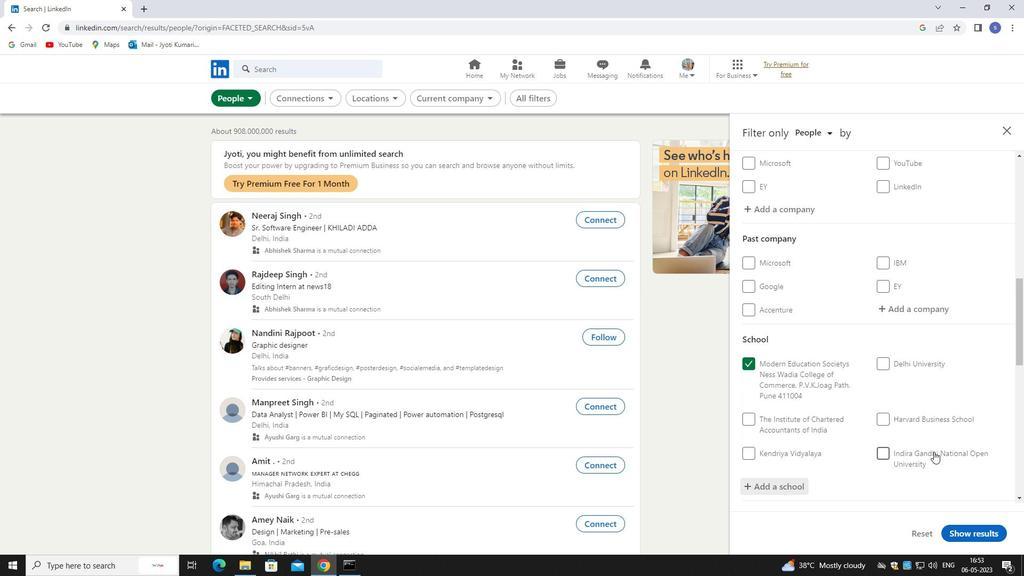 
Action: Mouse scrolled (934, 451) with delta (0, 0)
Screenshot: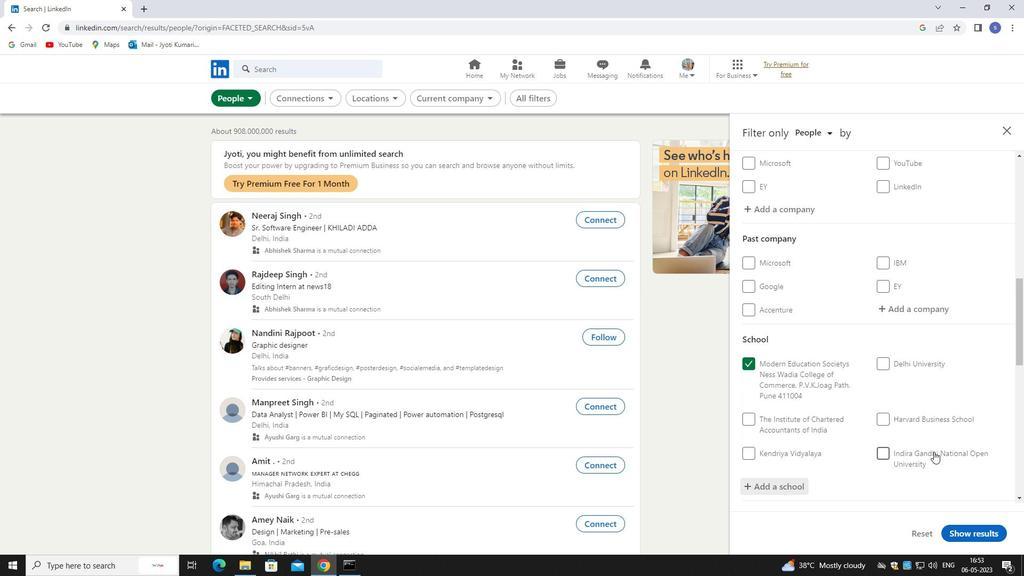 
Action: Mouse moved to (877, 434)
Screenshot: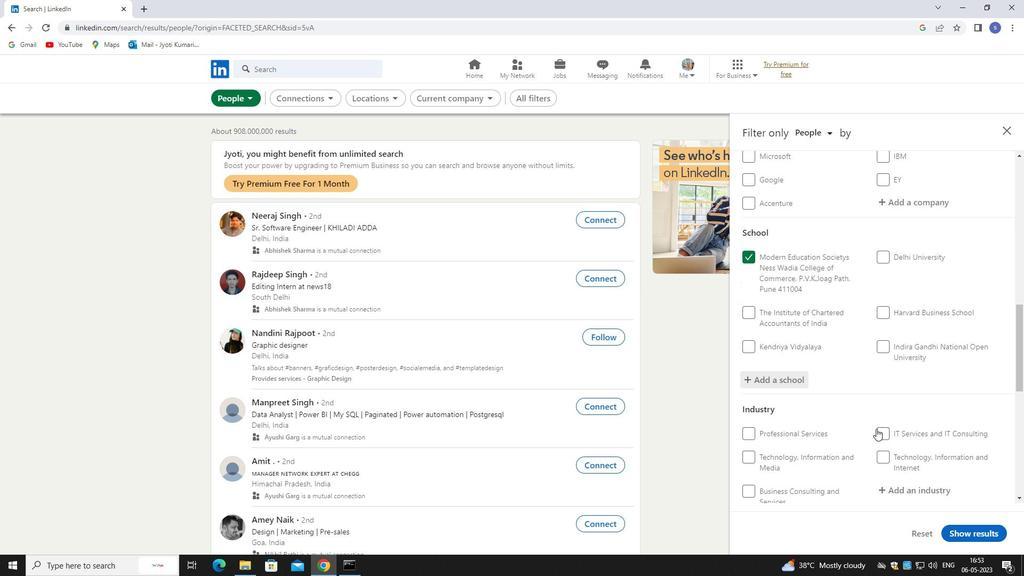 
Action: Mouse scrolled (877, 434) with delta (0, 0)
Screenshot: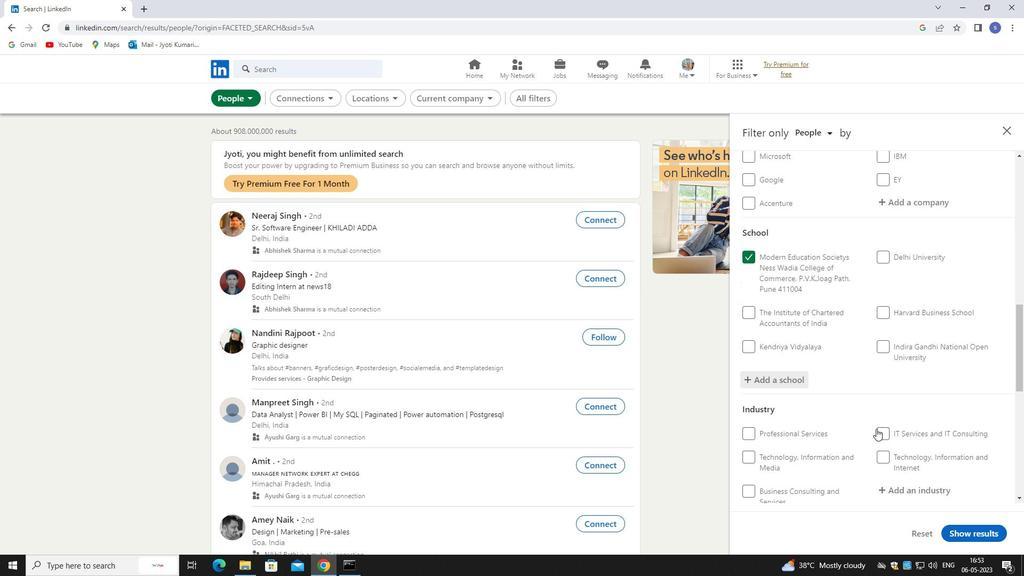 
Action: Mouse moved to (886, 440)
Screenshot: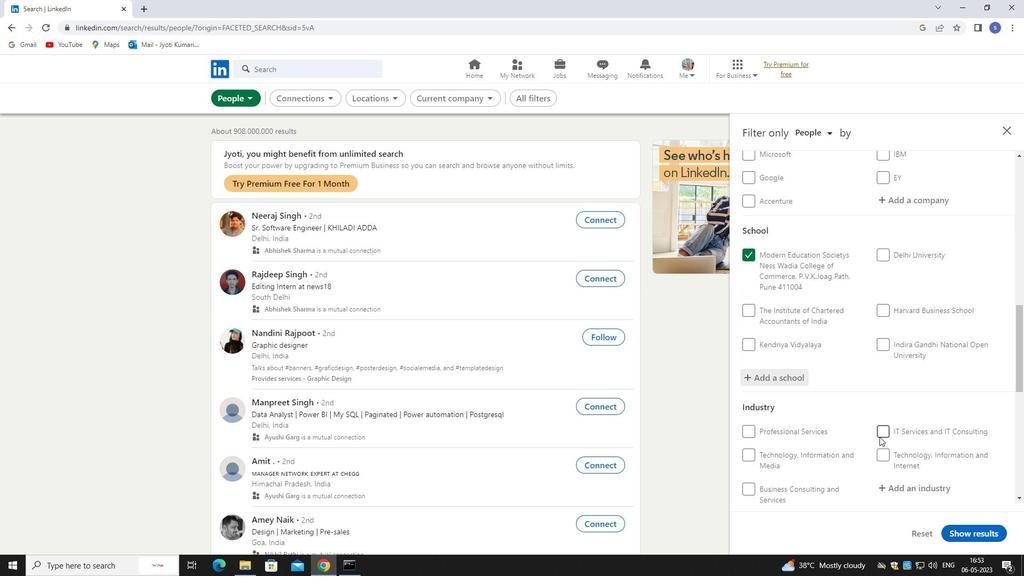 
Action: Mouse scrolled (886, 439) with delta (0, 0)
Screenshot: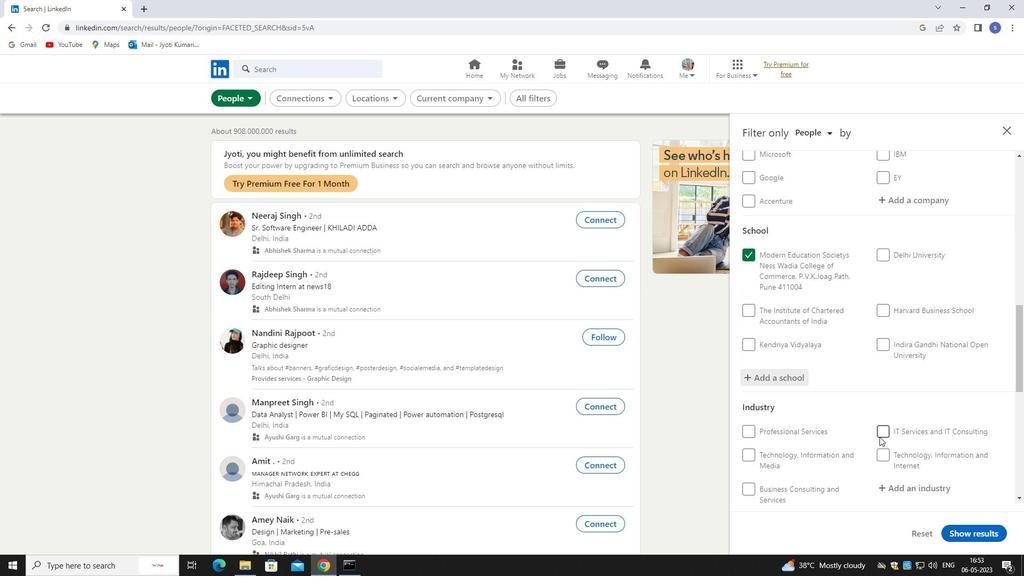 
Action: Mouse moved to (903, 383)
Screenshot: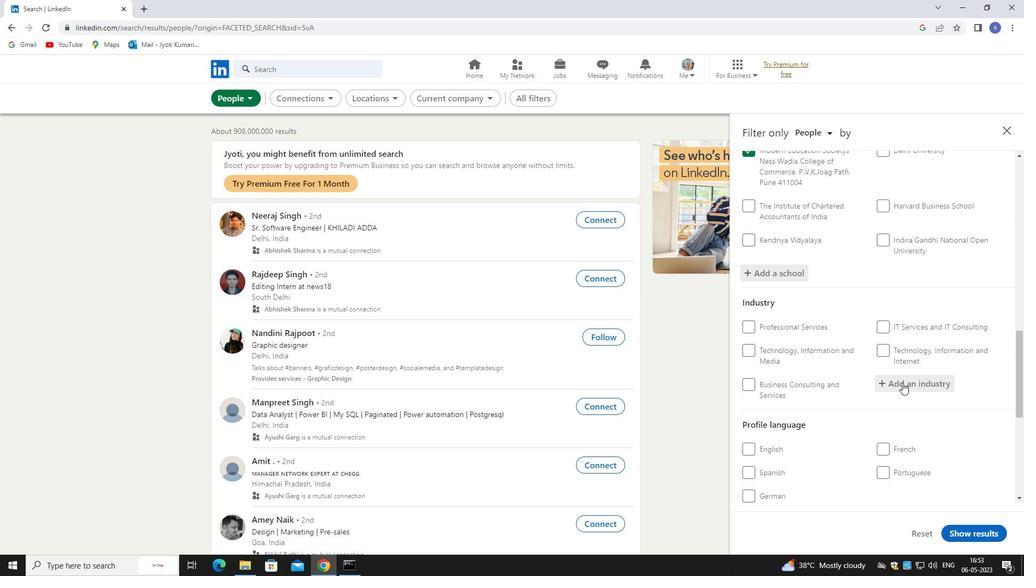 
Action: Mouse pressed left at (903, 383)
Screenshot: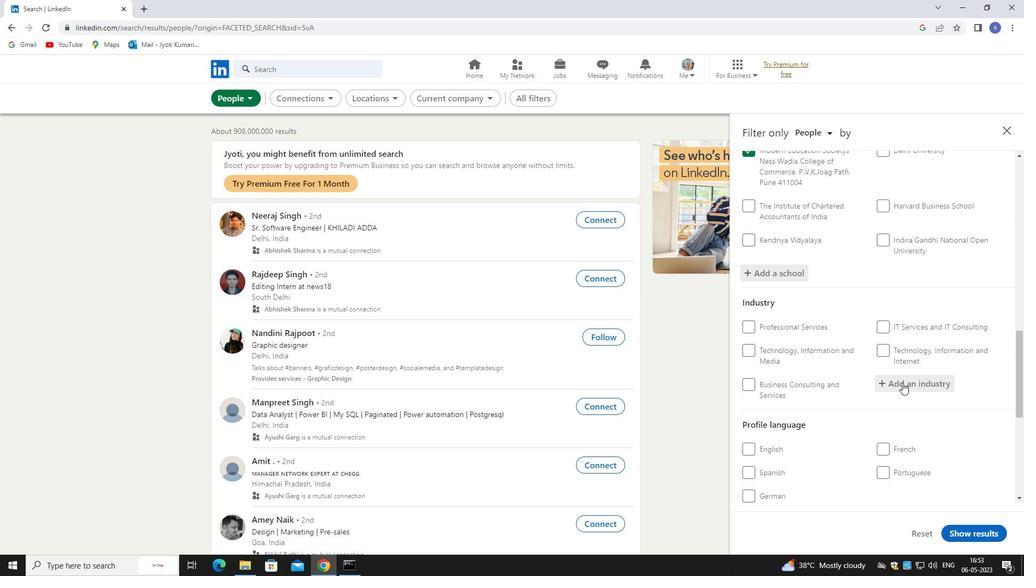 
Action: Mouse moved to (891, 374)
Screenshot: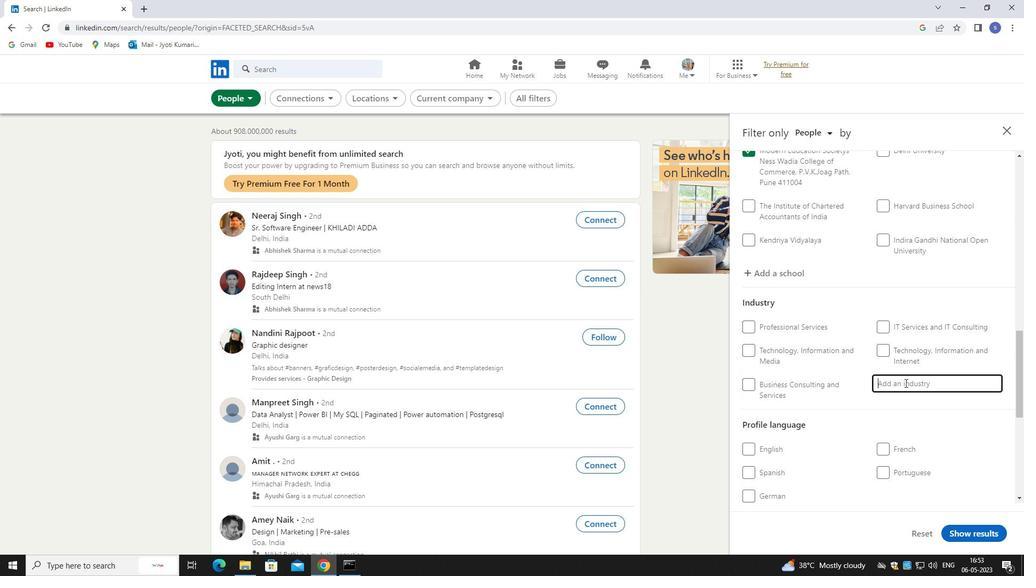 
Action: Key pressed shuttl
Screenshot: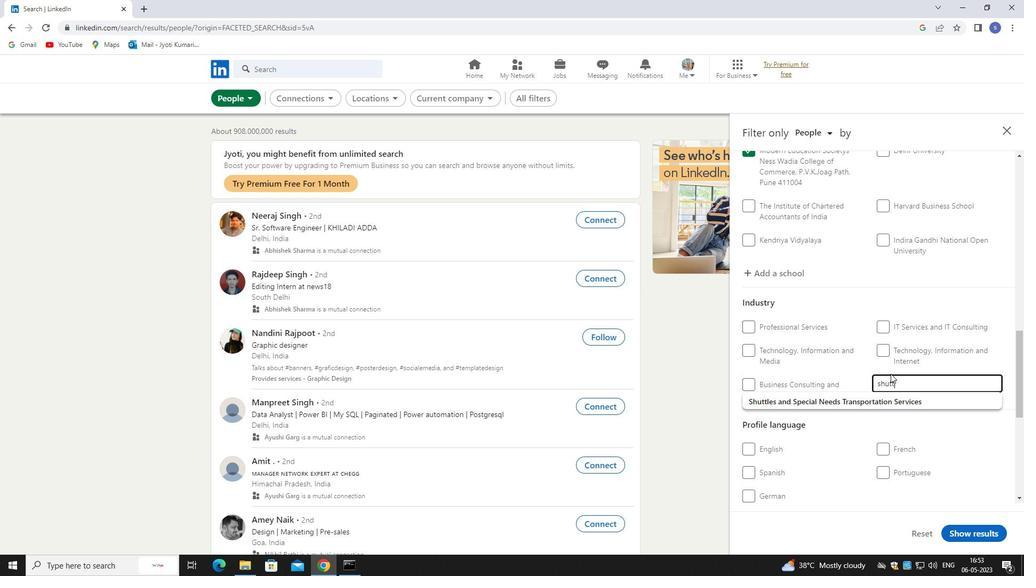 
Action: Mouse moved to (866, 402)
Screenshot: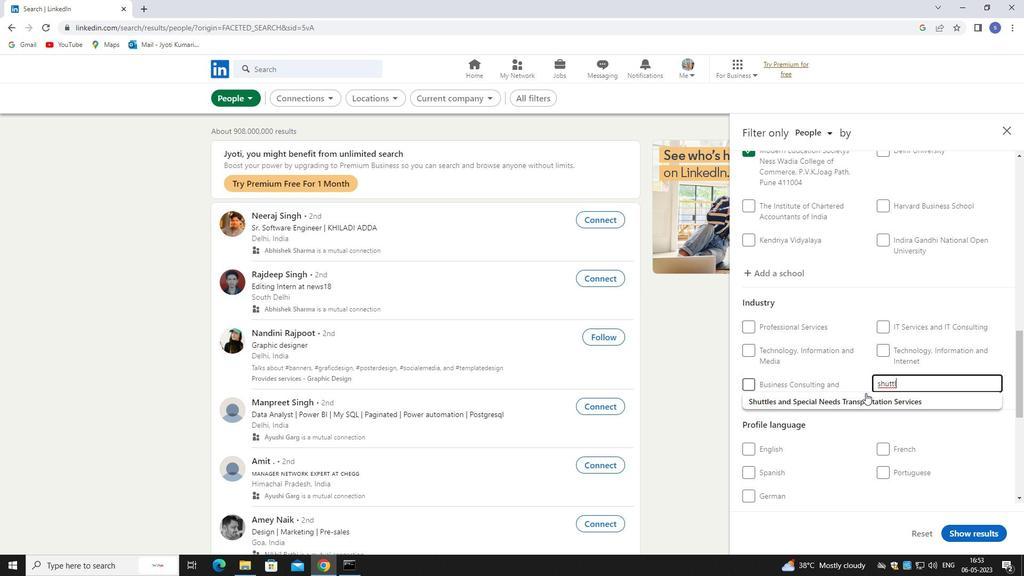 
Action: Mouse pressed left at (866, 402)
Screenshot: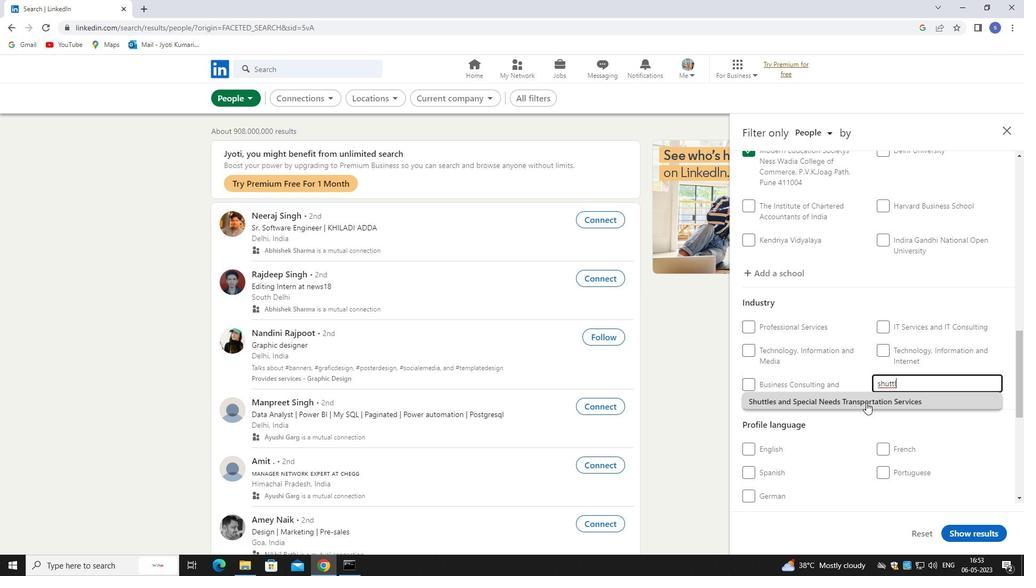 
Action: Mouse moved to (869, 402)
Screenshot: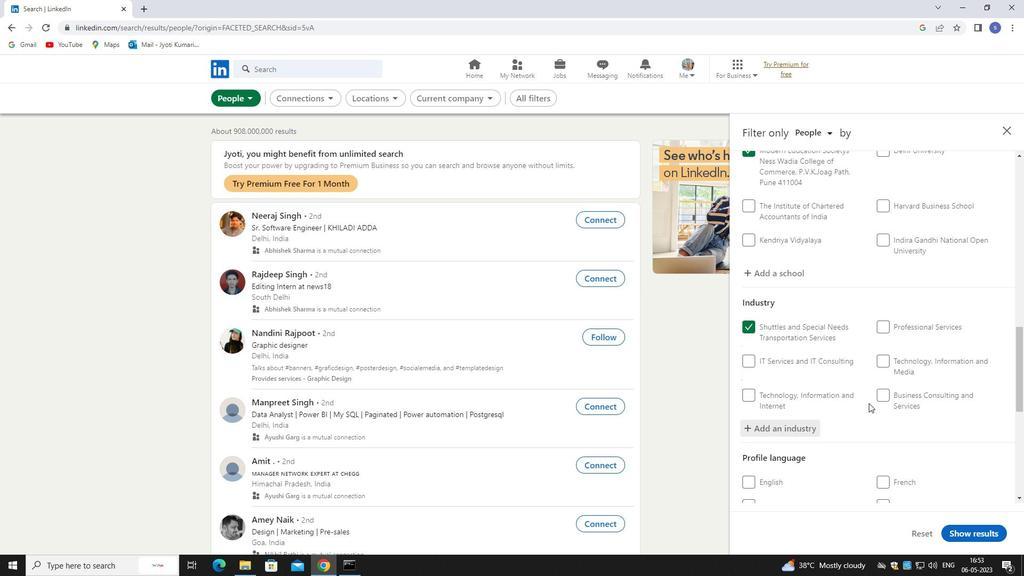 
Action: Mouse scrolled (869, 401) with delta (0, 0)
Screenshot: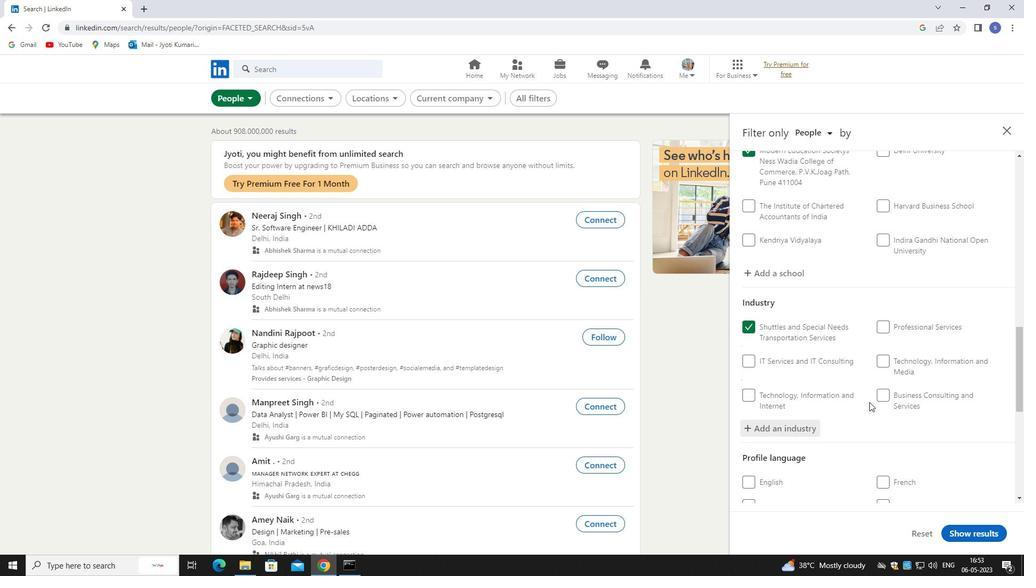 
Action: Mouse moved to (875, 396)
Screenshot: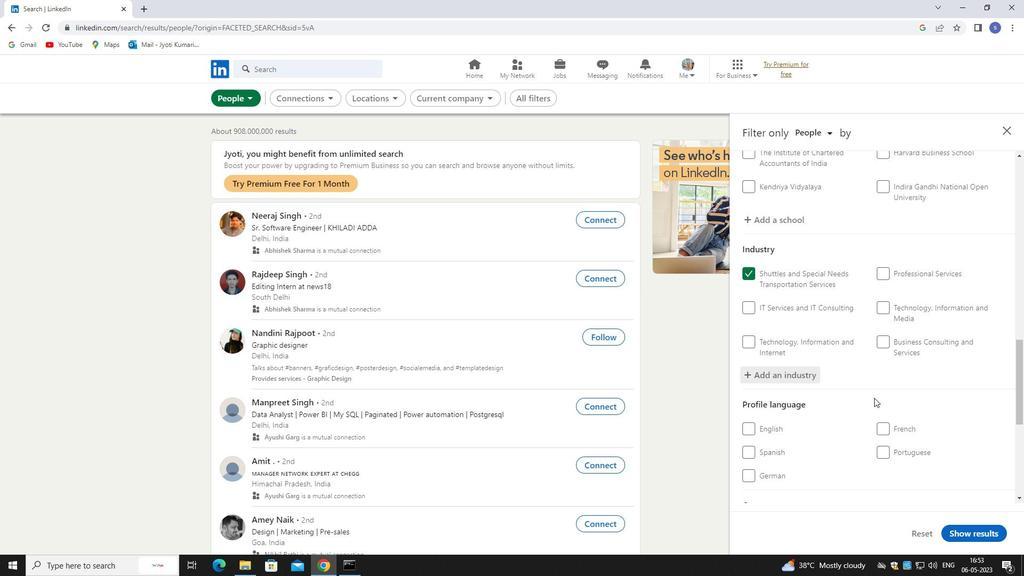 
Action: Mouse scrolled (875, 395) with delta (0, 0)
Screenshot: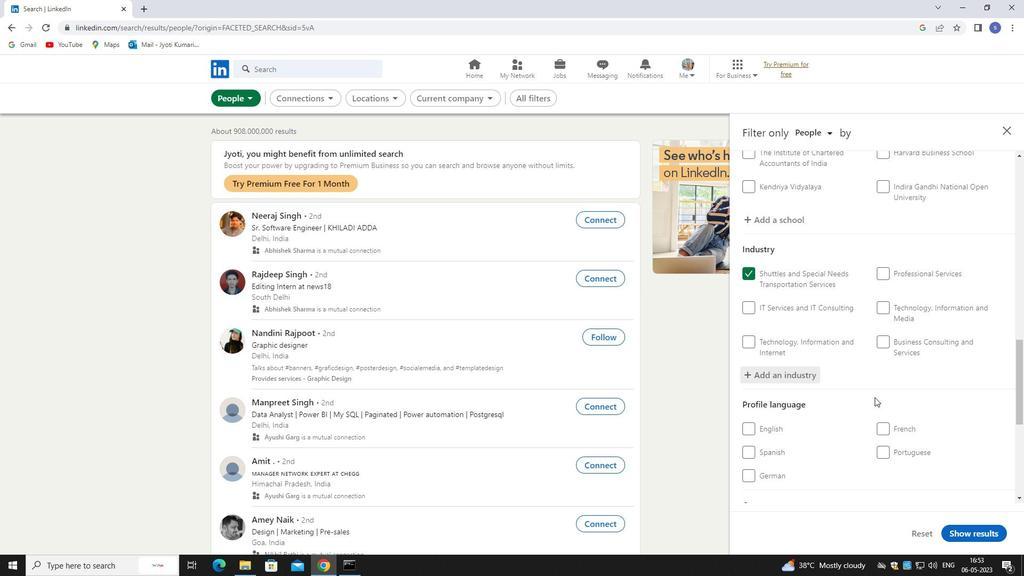 
Action: Mouse scrolled (875, 395) with delta (0, 0)
Screenshot: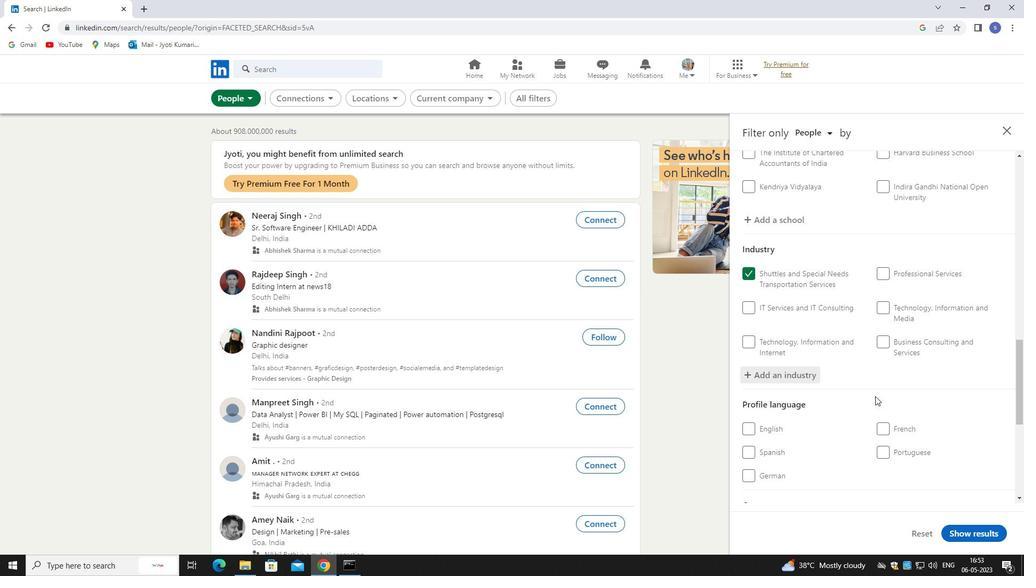 
Action: Mouse moved to (887, 322)
Screenshot: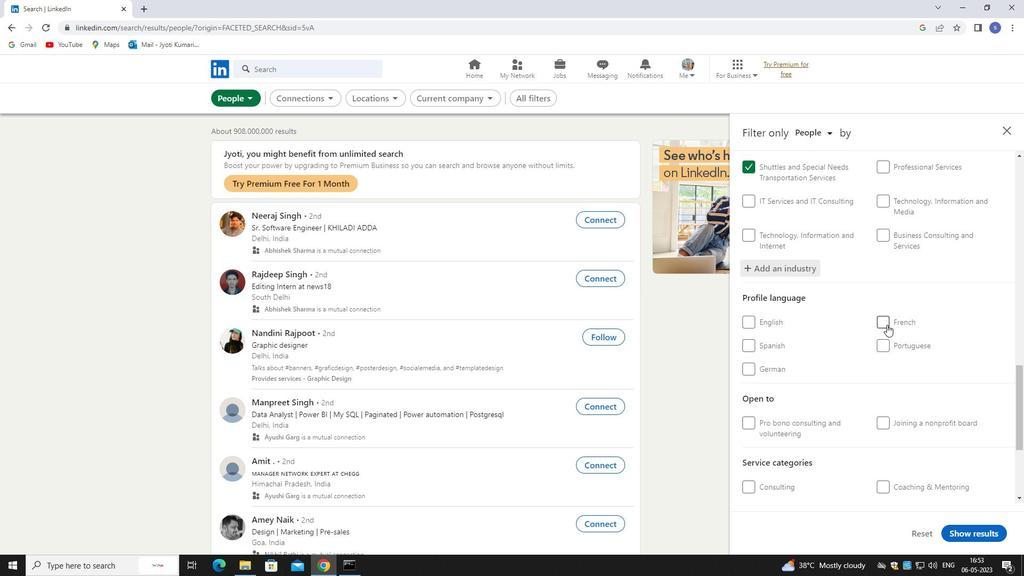
Action: Mouse pressed left at (887, 322)
Screenshot: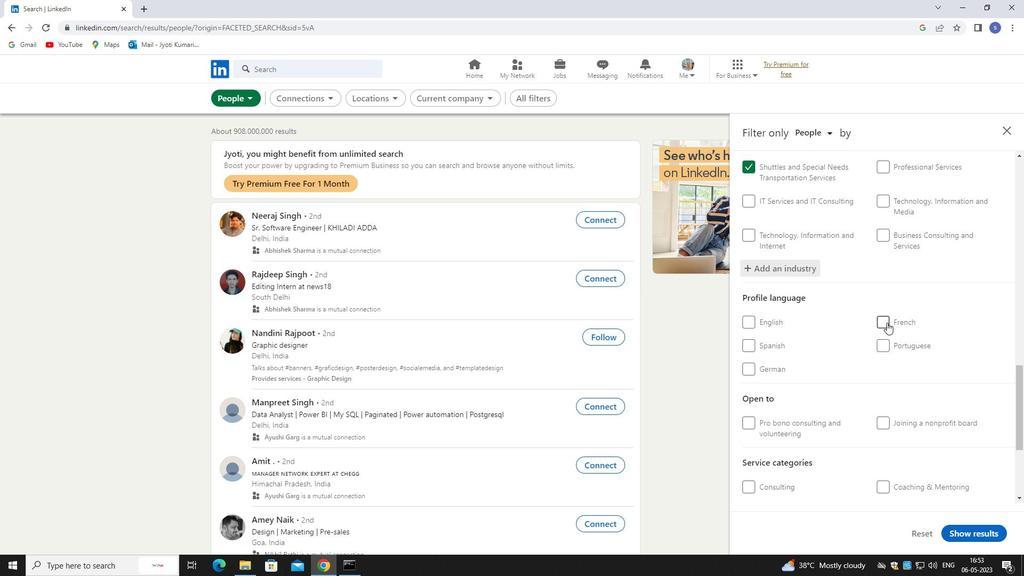 
Action: Mouse moved to (873, 456)
Screenshot: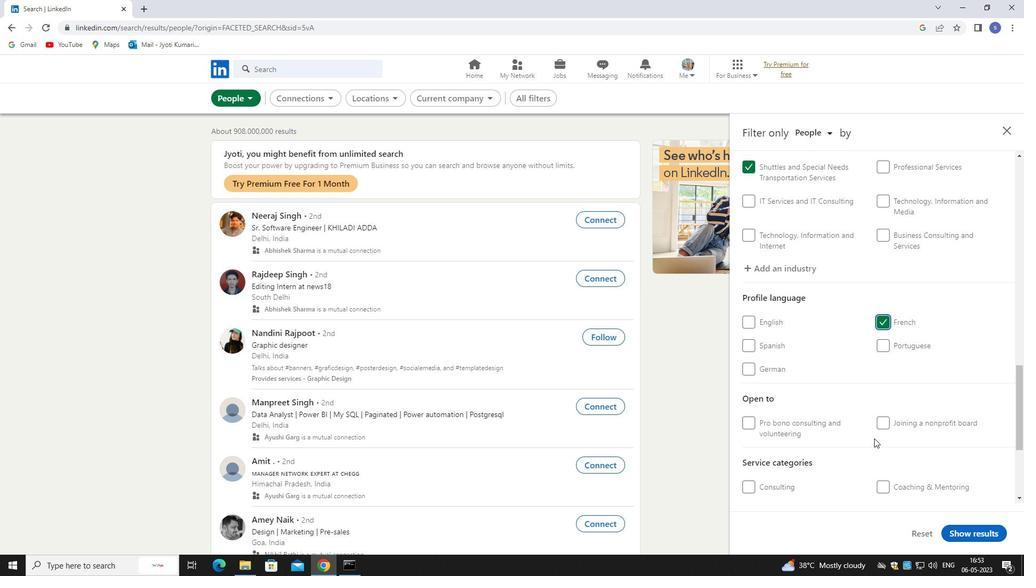 
Action: Mouse scrolled (873, 456) with delta (0, 0)
Screenshot: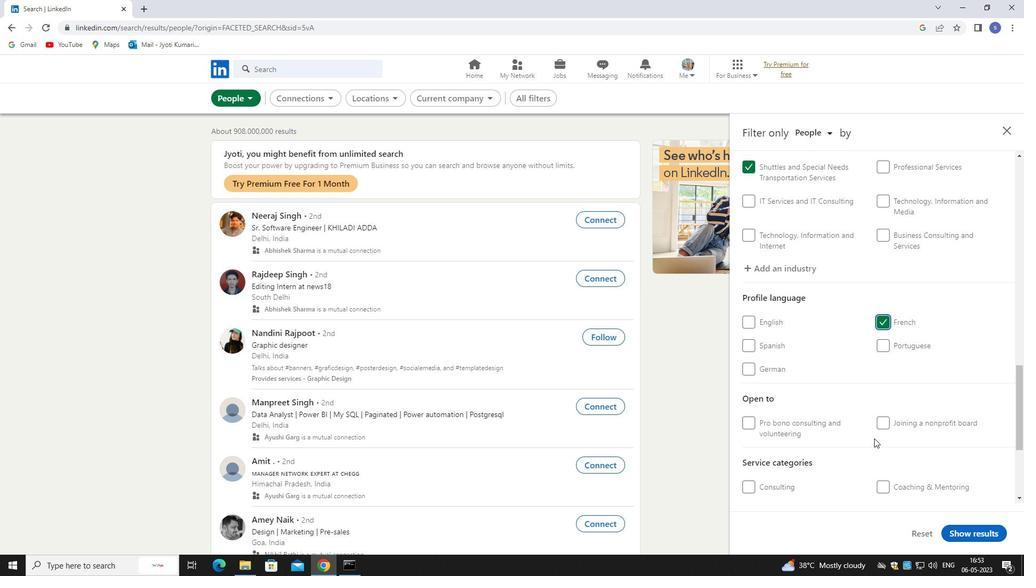
Action: Mouse scrolled (873, 456) with delta (0, 0)
Screenshot: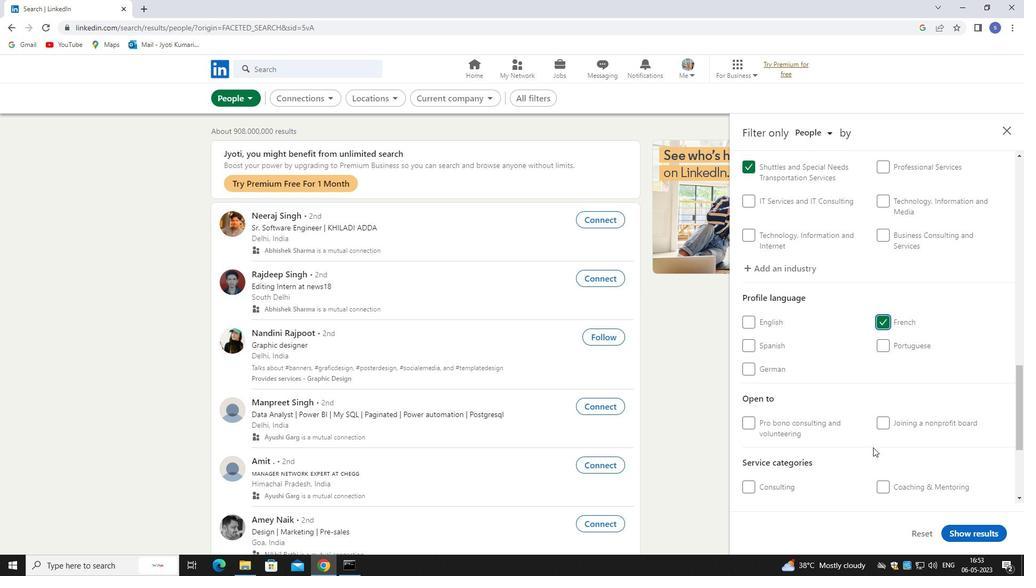 
Action: Mouse moved to (883, 426)
Screenshot: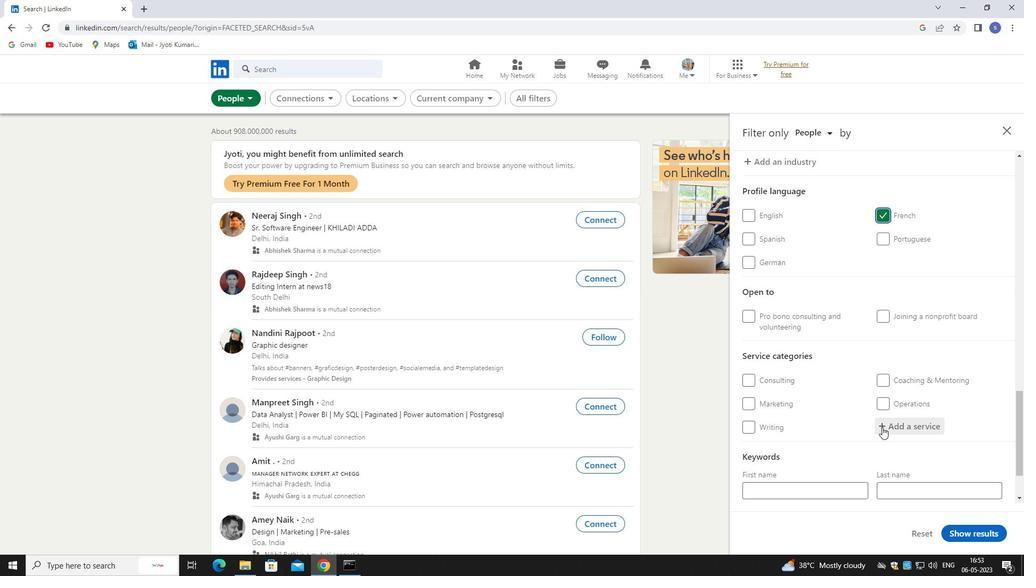 
Action: Mouse pressed left at (883, 426)
Screenshot: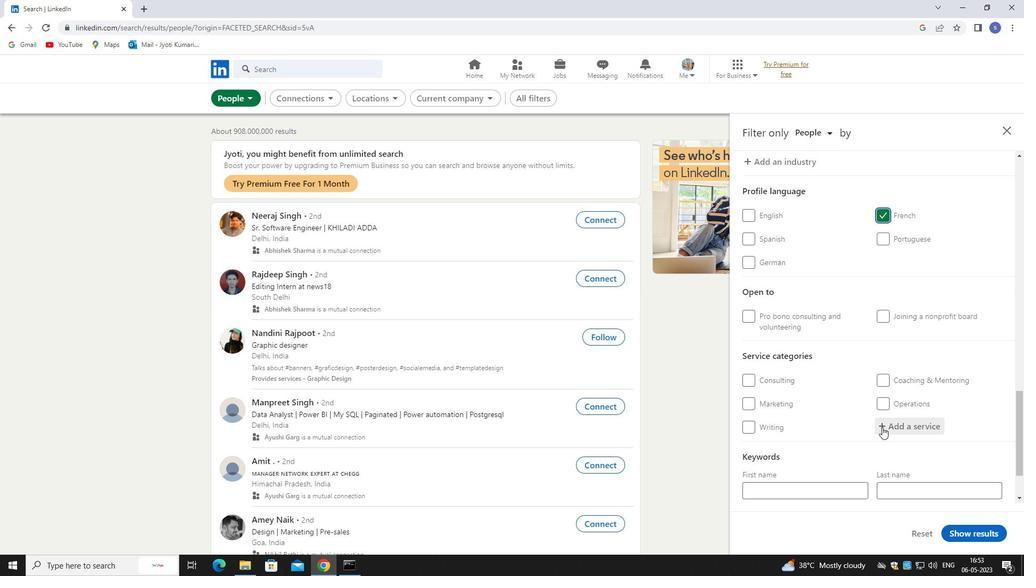 
Action: Mouse moved to (831, 396)
Screenshot: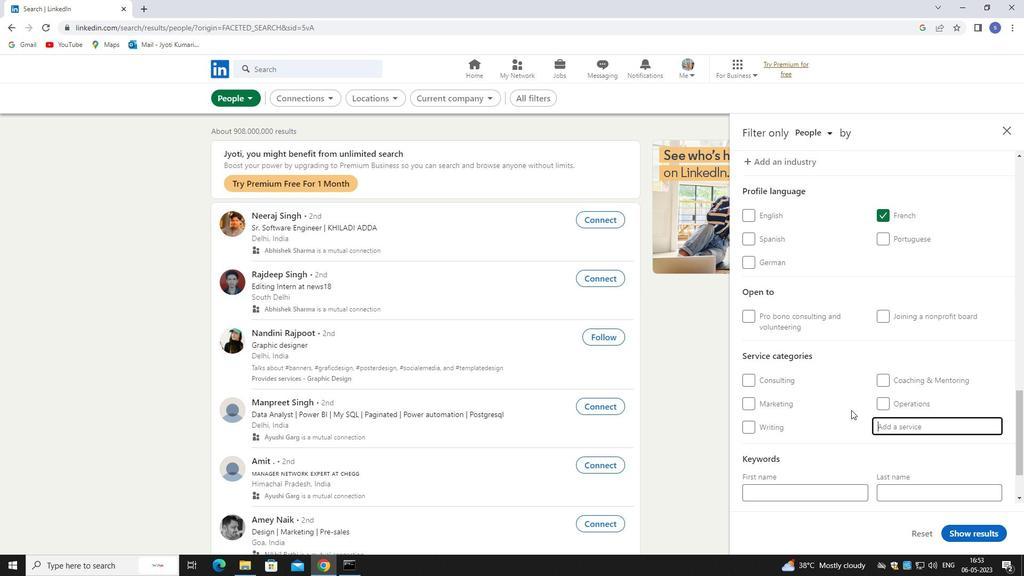 
Action: Key pressed demand
Screenshot: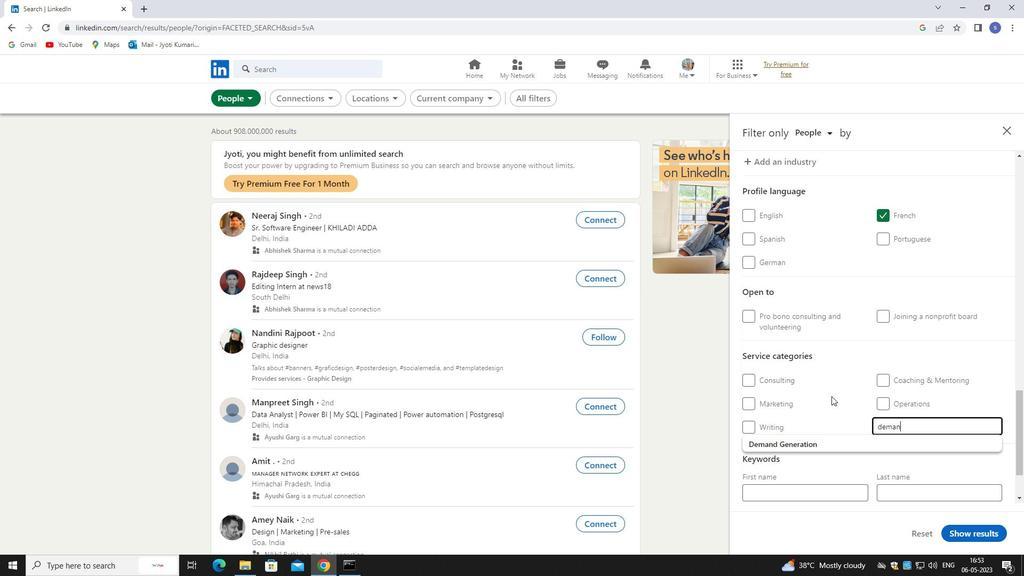 
Action: Mouse moved to (859, 442)
Screenshot: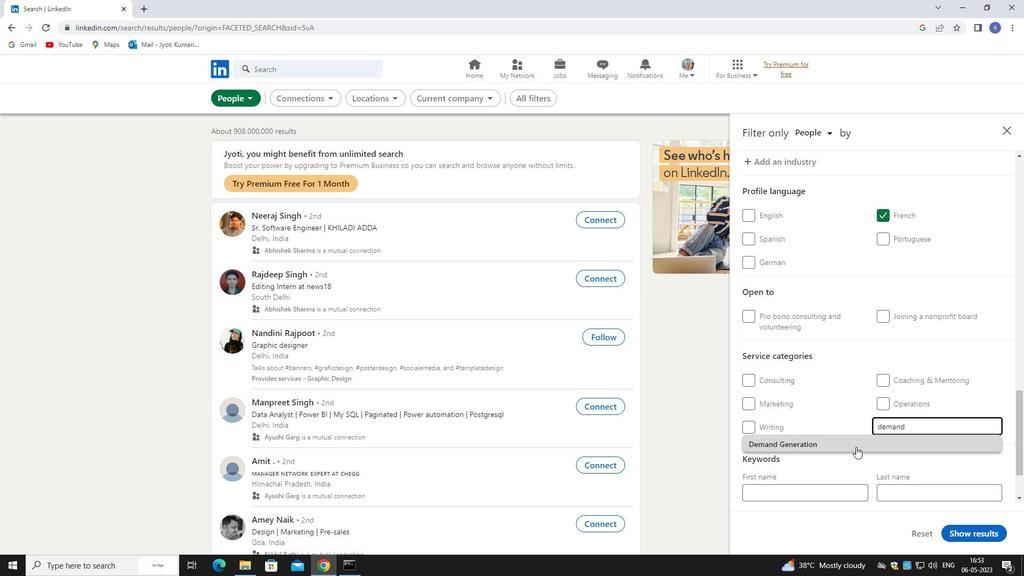 
Action: Mouse pressed left at (859, 442)
Screenshot: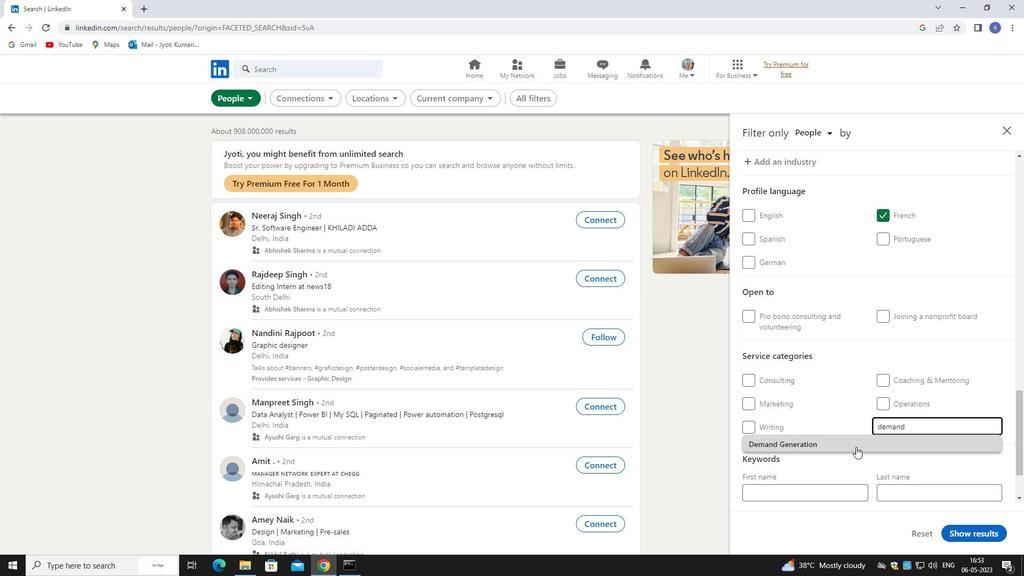
Action: Mouse moved to (855, 443)
Screenshot: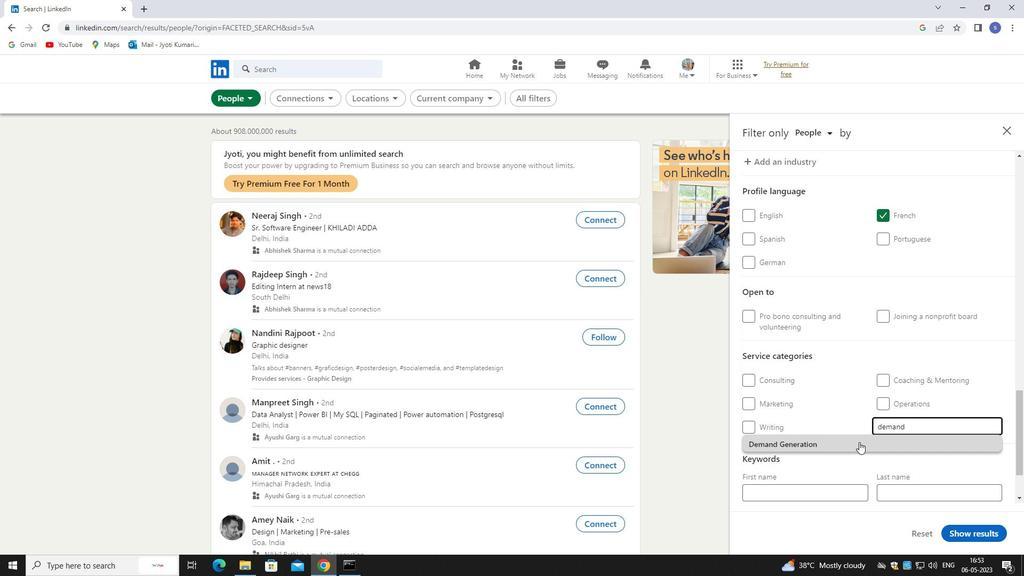 
Action: Mouse scrolled (855, 442) with delta (0, 0)
Screenshot: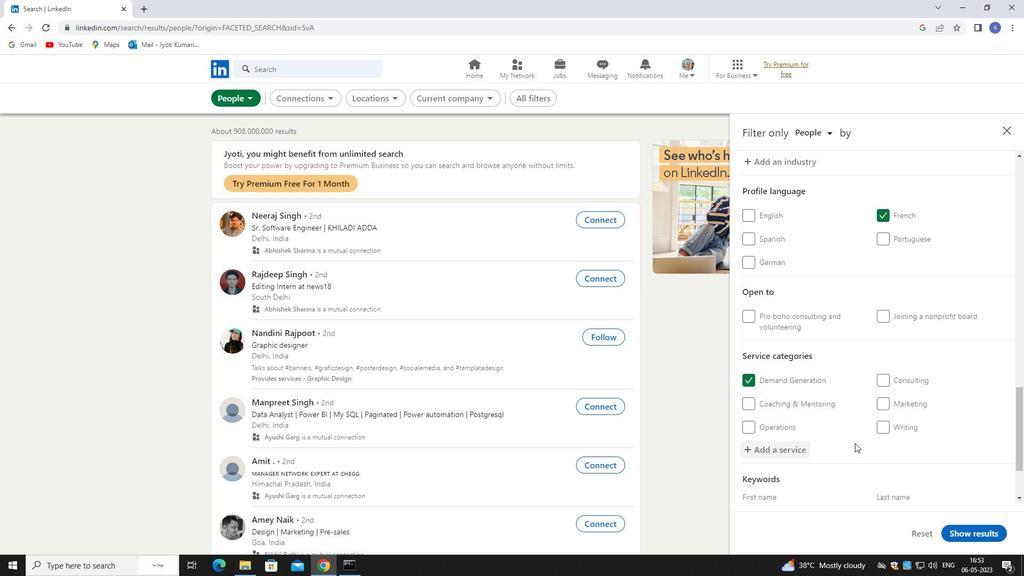 
Action: Mouse scrolled (855, 442) with delta (0, 0)
Screenshot: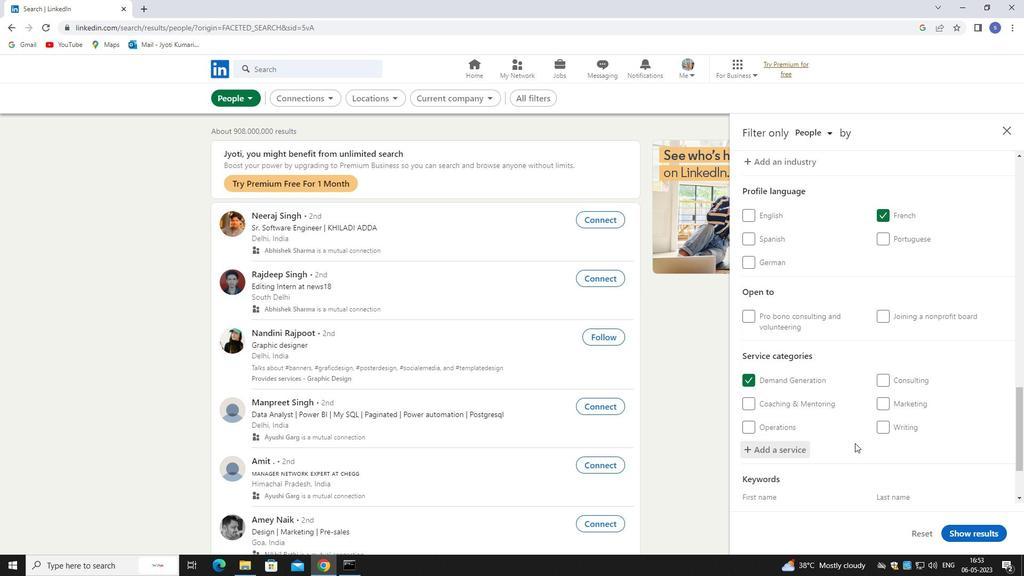 
Action: Mouse scrolled (855, 442) with delta (0, 0)
Screenshot: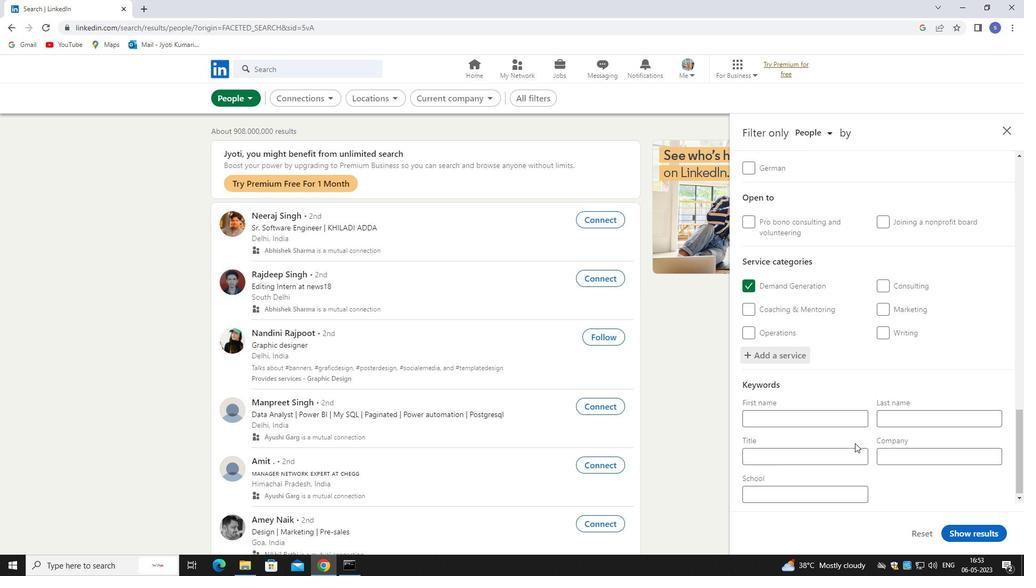 
Action: Mouse scrolled (855, 442) with delta (0, 0)
Screenshot: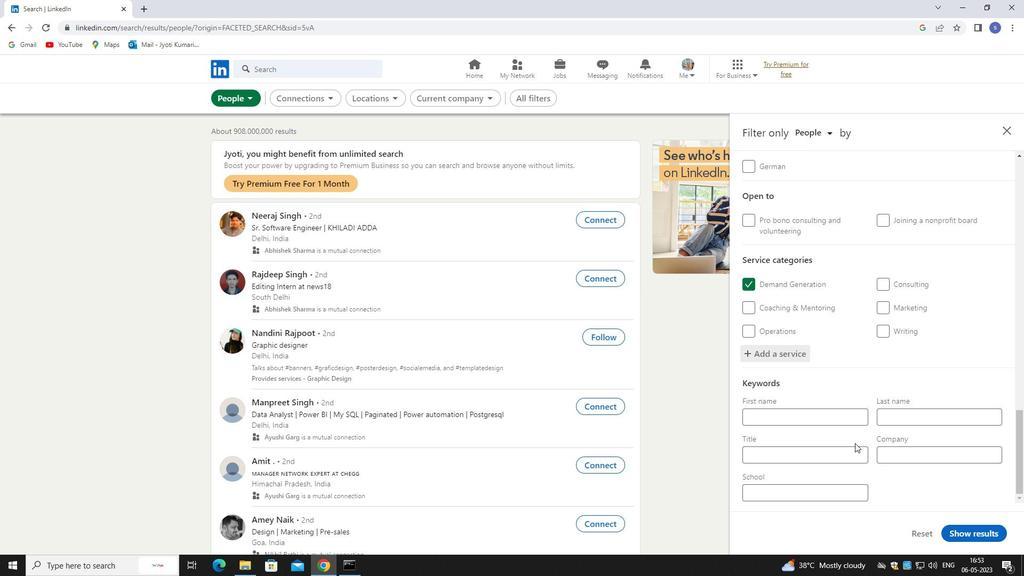 
Action: Mouse moved to (845, 450)
Screenshot: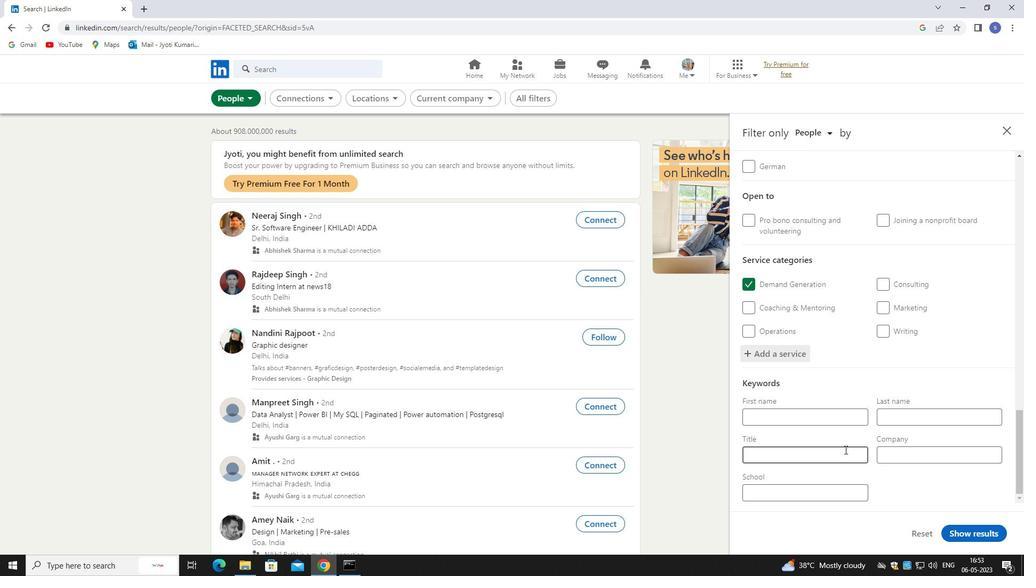 
Action: Mouse pressed left at (845, 450)
Screenshot: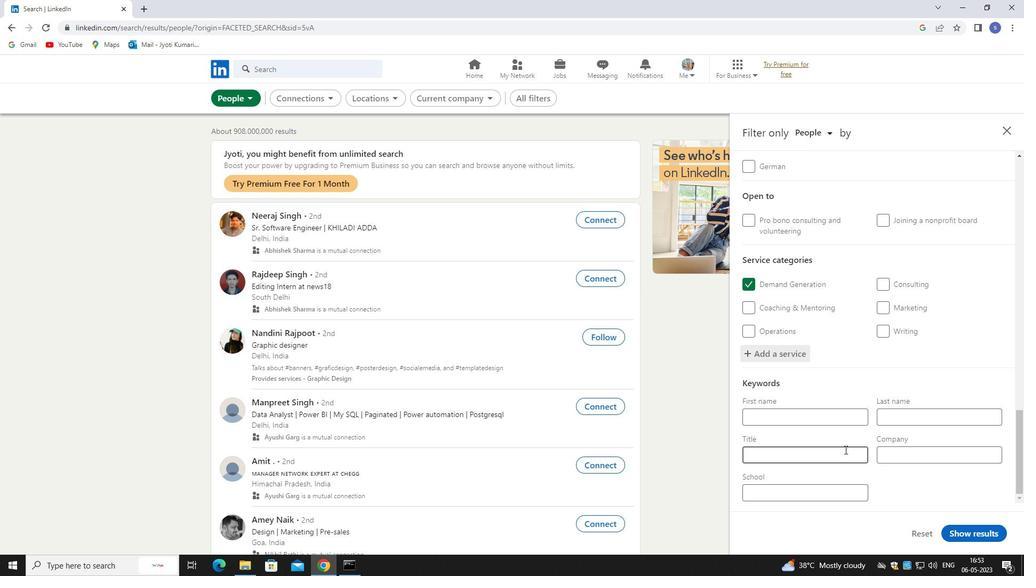 
Action: Mouse moved to (845, 458)
Screenshot: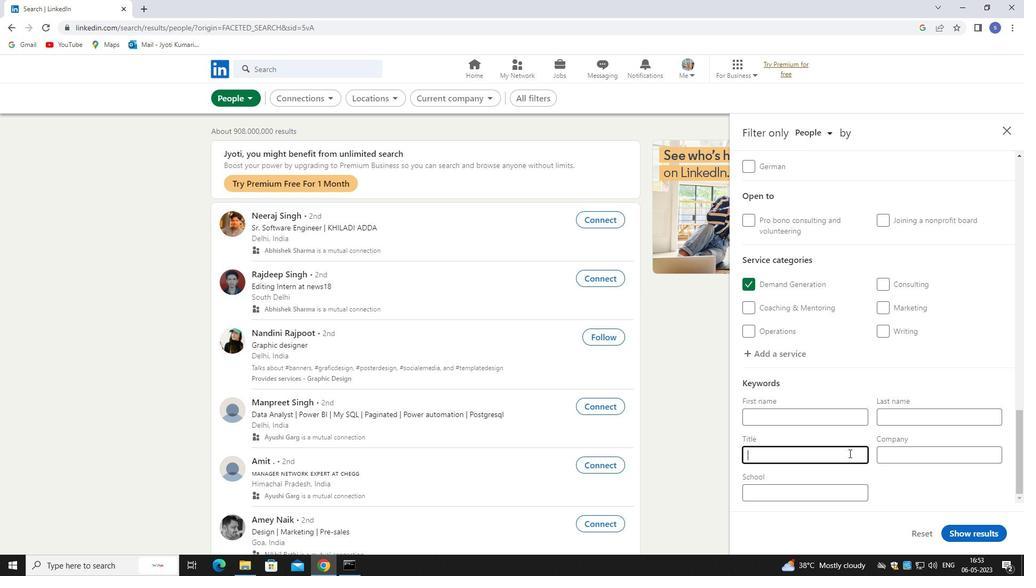 
Action: Key pressed <Key.shift>SALOM<Key.space><Key.shift>MANAGER
Screenshot: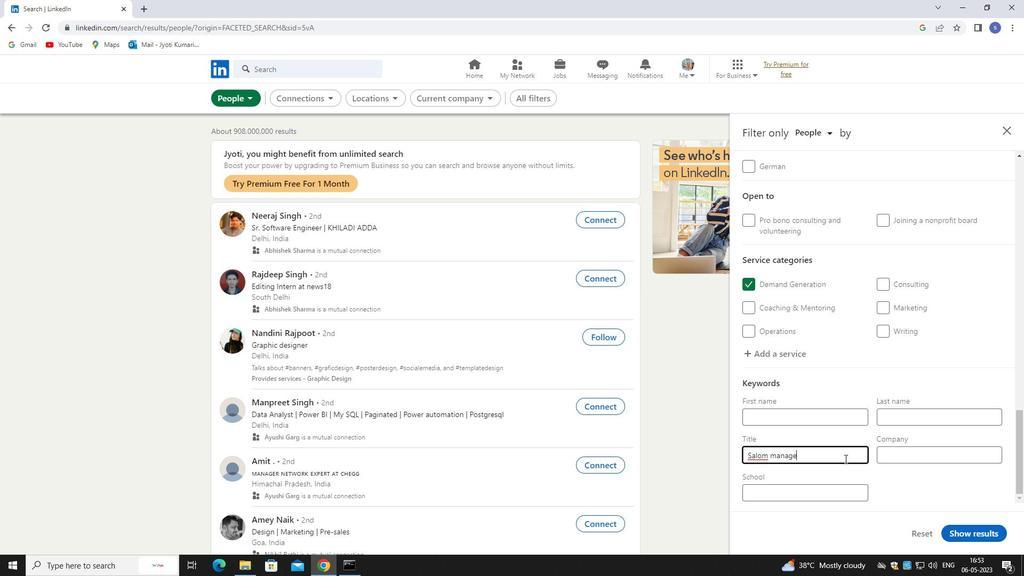 
Action: Mouse moved to (852, 457)
Screenshot: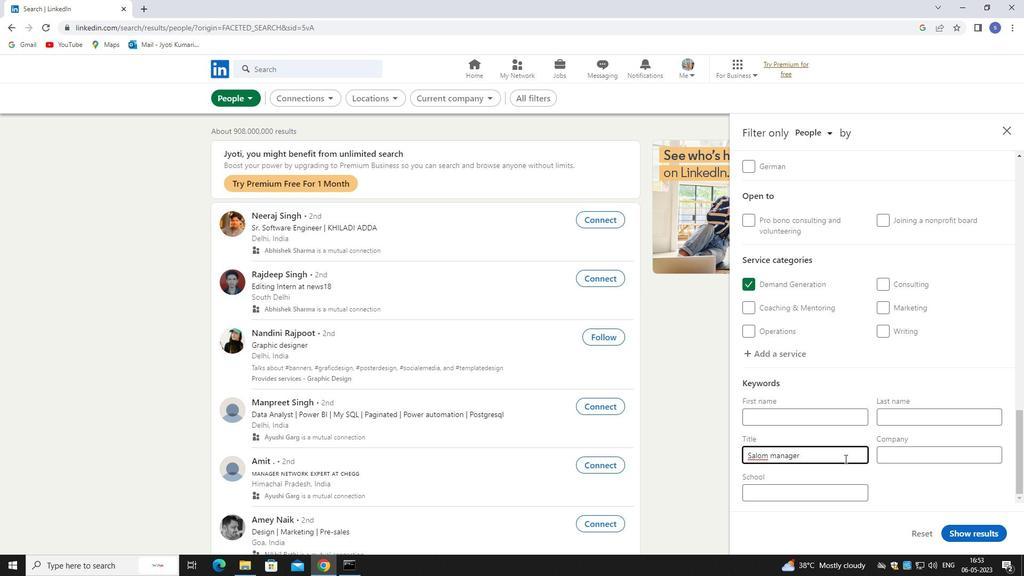 
Action: Key pressed <Key.left><Key.left><Key.left><Key.left><Key.left><Key.left><Key.left><Key.left><Key.backspace>N
Screenshot: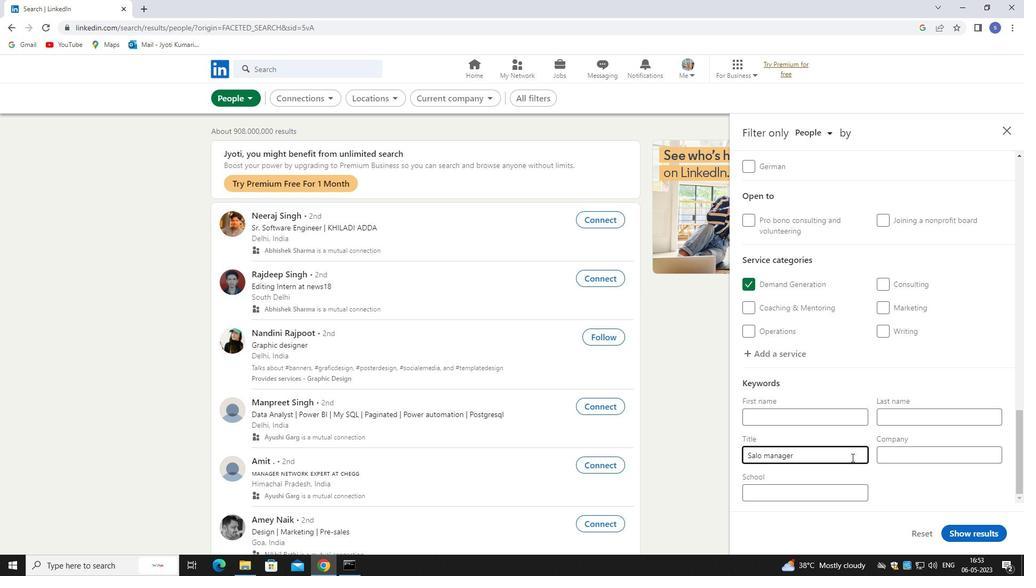 
Action: Mouse moved to (969, 533)
Screenshot: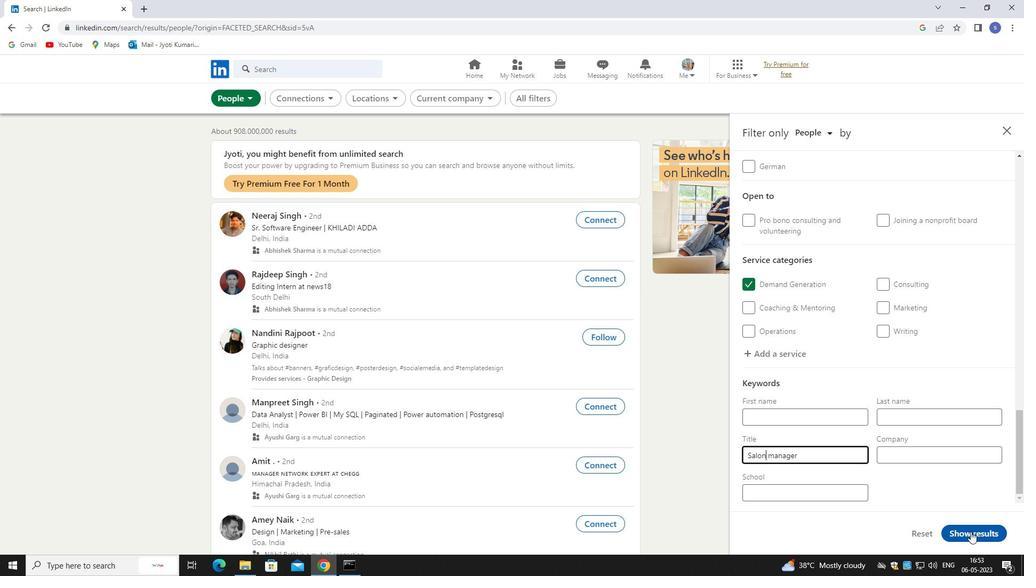 
Action: Mouse pressed left at (969, 533)
Screenshot: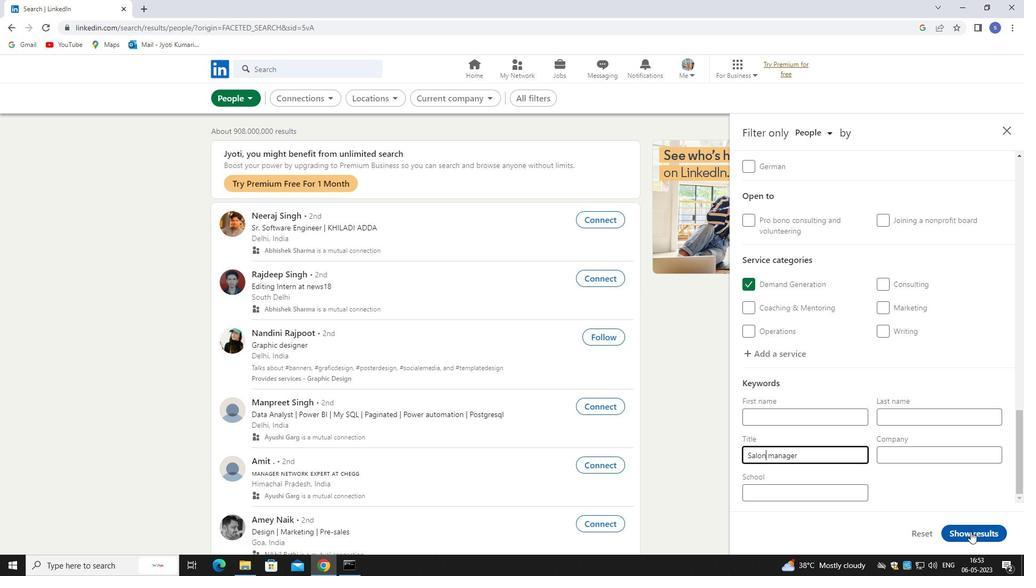 
Action: Mouse moved to (967, 533)
Screenshot: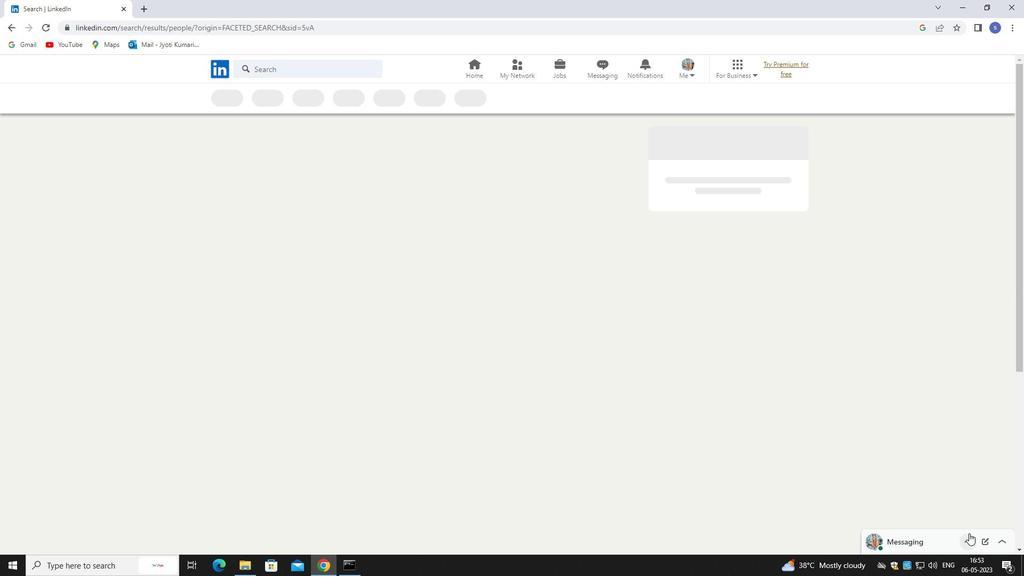 
